 Task: Search one way flight ticket for 3 adults in first from Toledo: Eugene F. Kranz Toledo Express Airport to Rock Springs: Southwest Wyoming Regional Airport (rock Springs Sweetwater County Airport) on 8-5-2023. Choice of flights is Royal air maroc. Number of bags: 11 checked bags. Price is upto 72000. Outbound departure time preference is 23:00.
Action: Mouse moved to (326, 278)
Screenshot: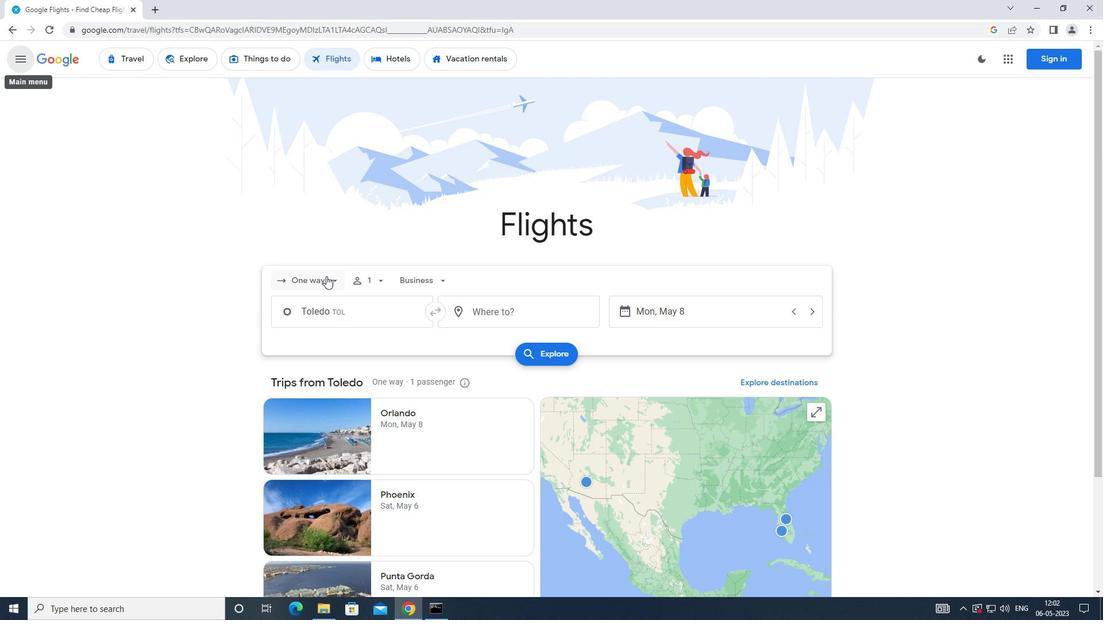 
Action: Mouse pressed left at (326, 278)
Screenshot: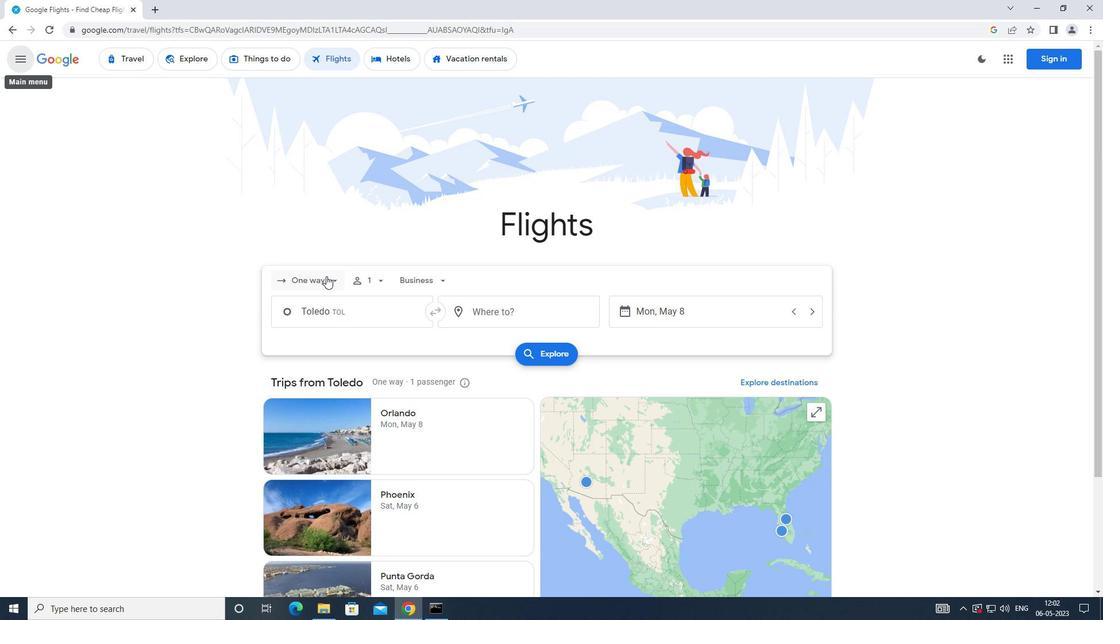 
Action: Mouse moved to (339, 335)
Screenshot: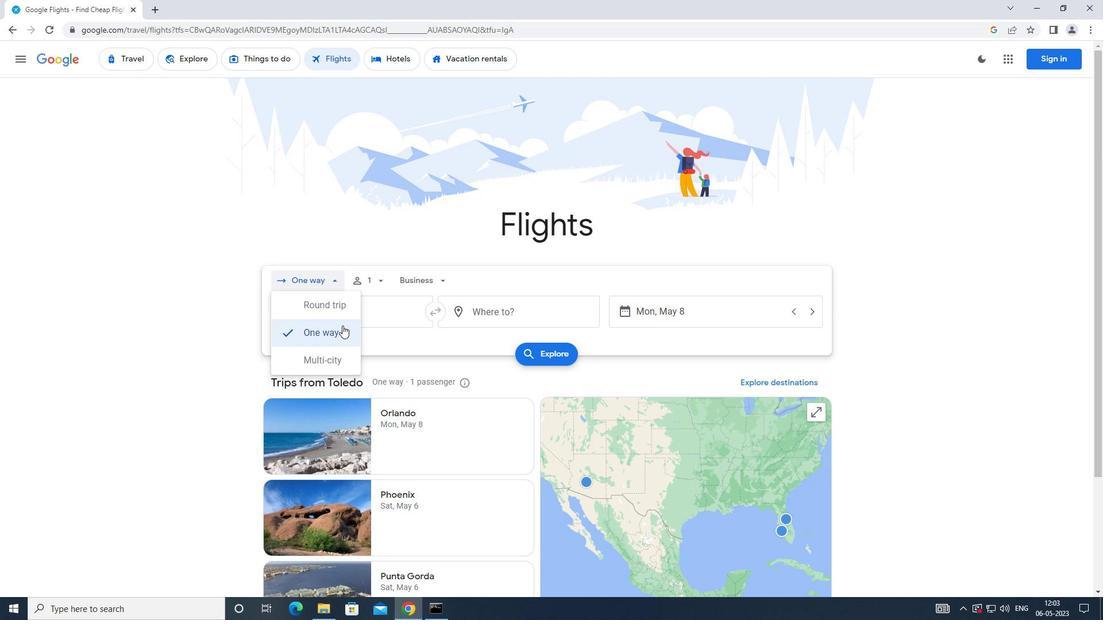 
Action: Mouse pressed left at (339, 335)
Screenshot: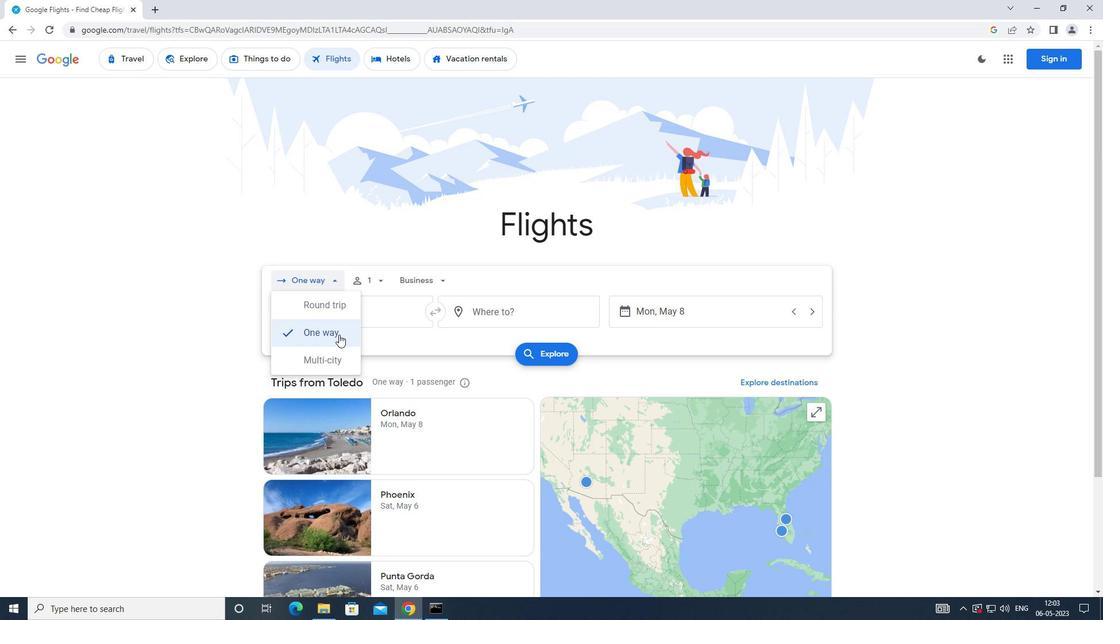 
Action: Mouse moved to (382, 279)
Screenshot: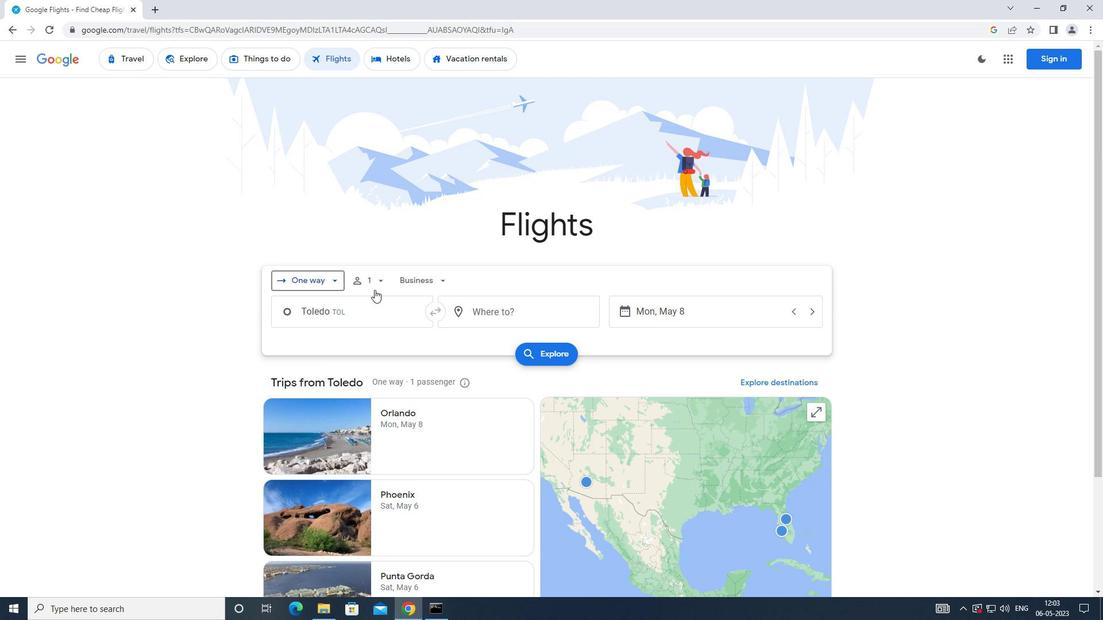 
Action: Mouse pressed left at (382, 279)
Screenshot: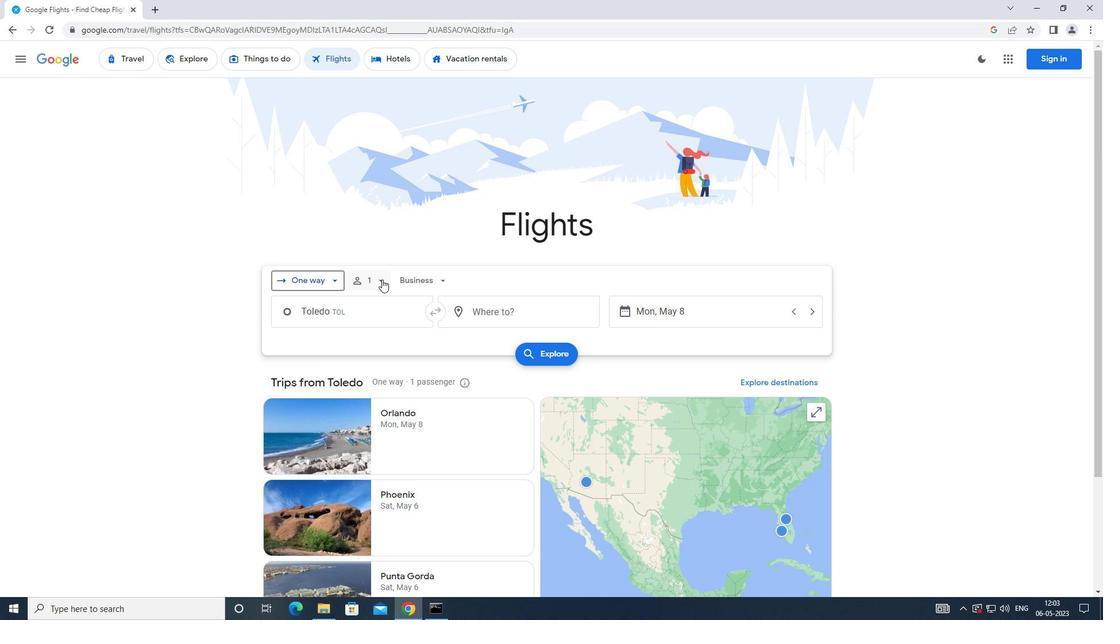
Action: Mouse moved to (462, 311)
Screenshot: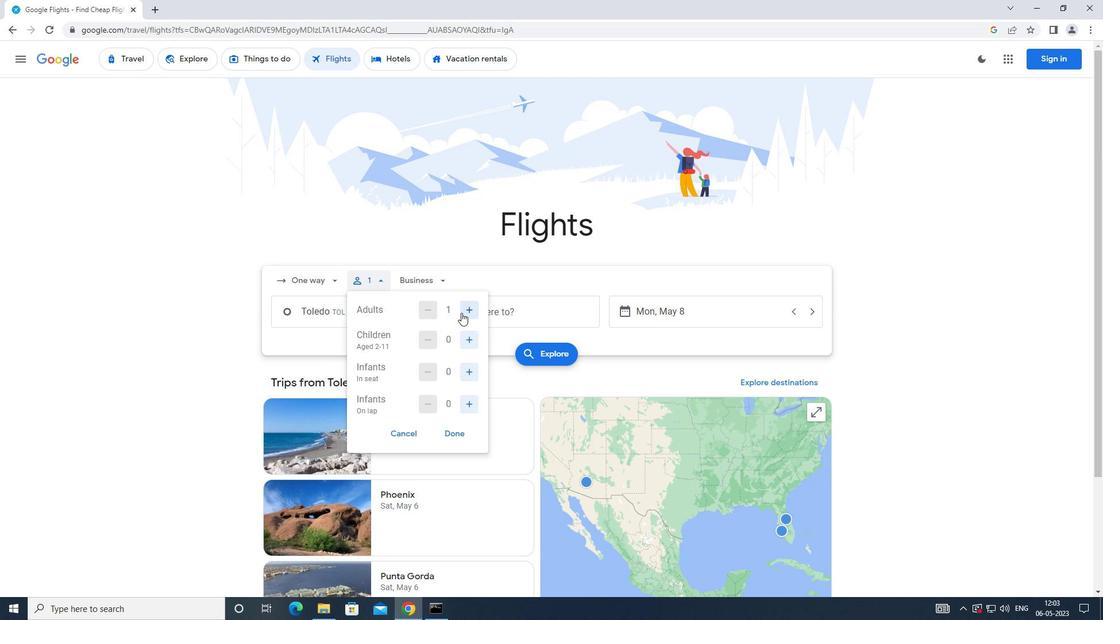 
Action: Mouse pressed left at (462, 311)
Screenshot: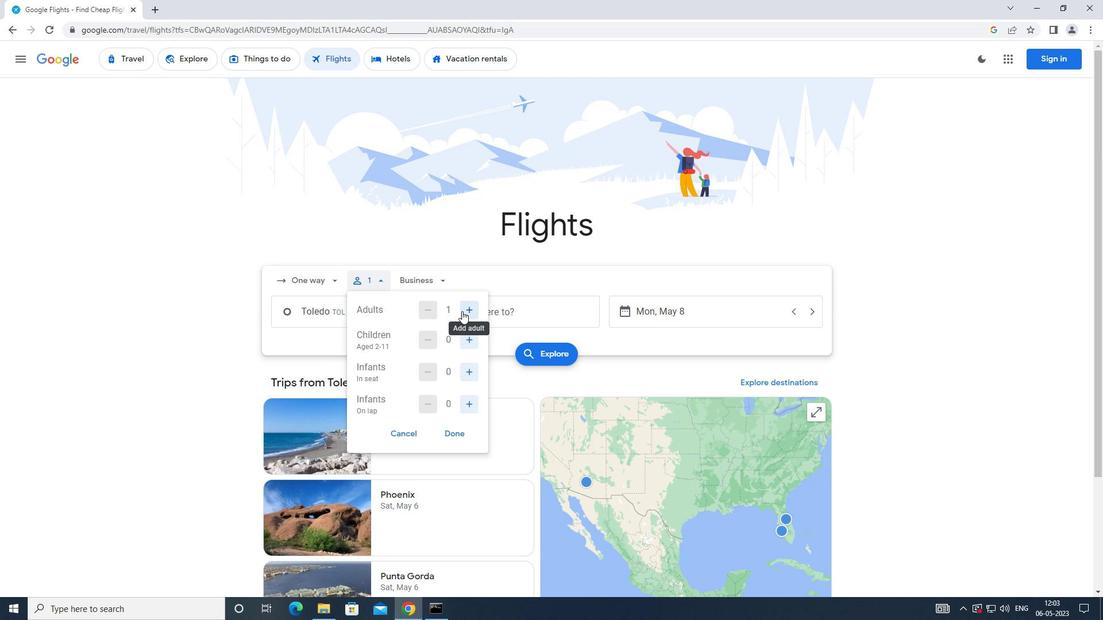 
Action: Mouse moved to (462, 311)
Screenshot: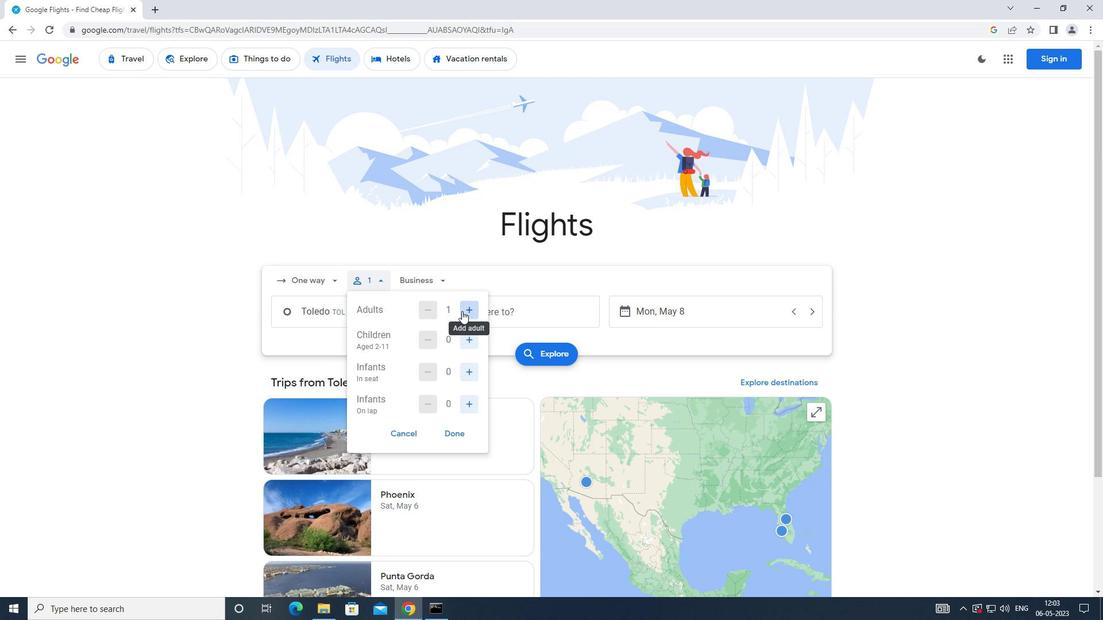 
Action: Mouse pressed left at (462, 311)
Screenshot: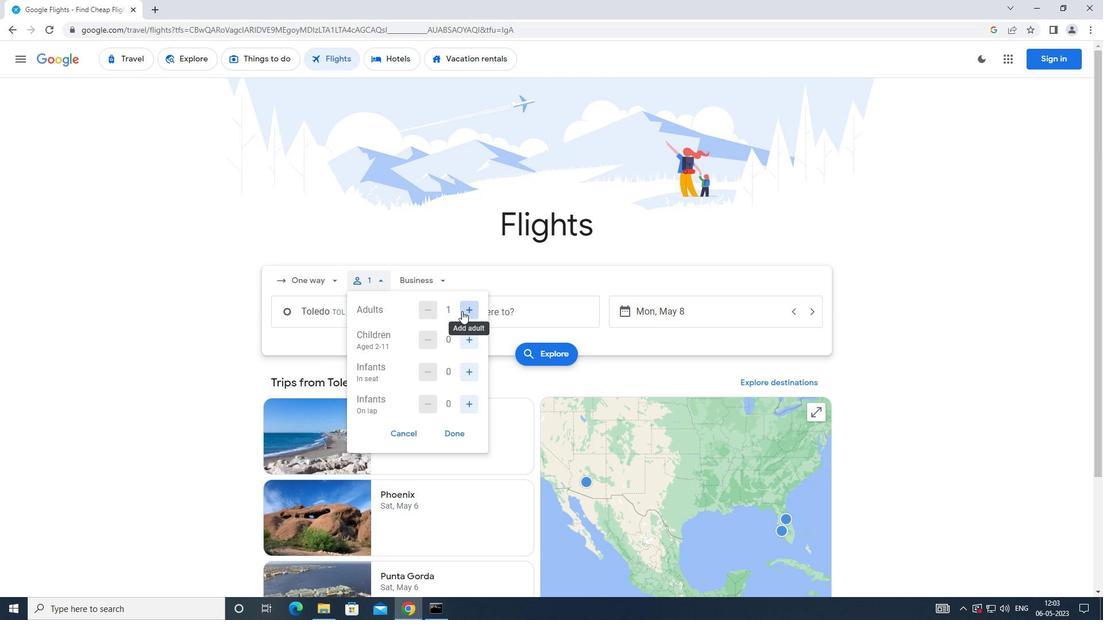 
Action: Mouse moved to (444, 432)
Screenshot: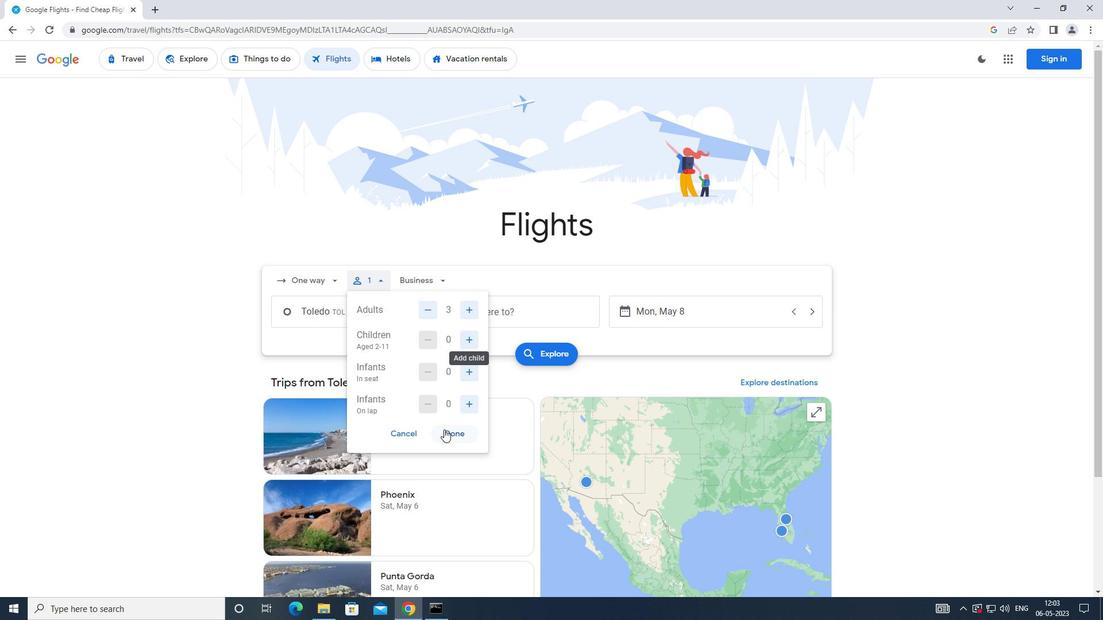 
Action: Mouse pressed left at (444, 432)
Screenshot: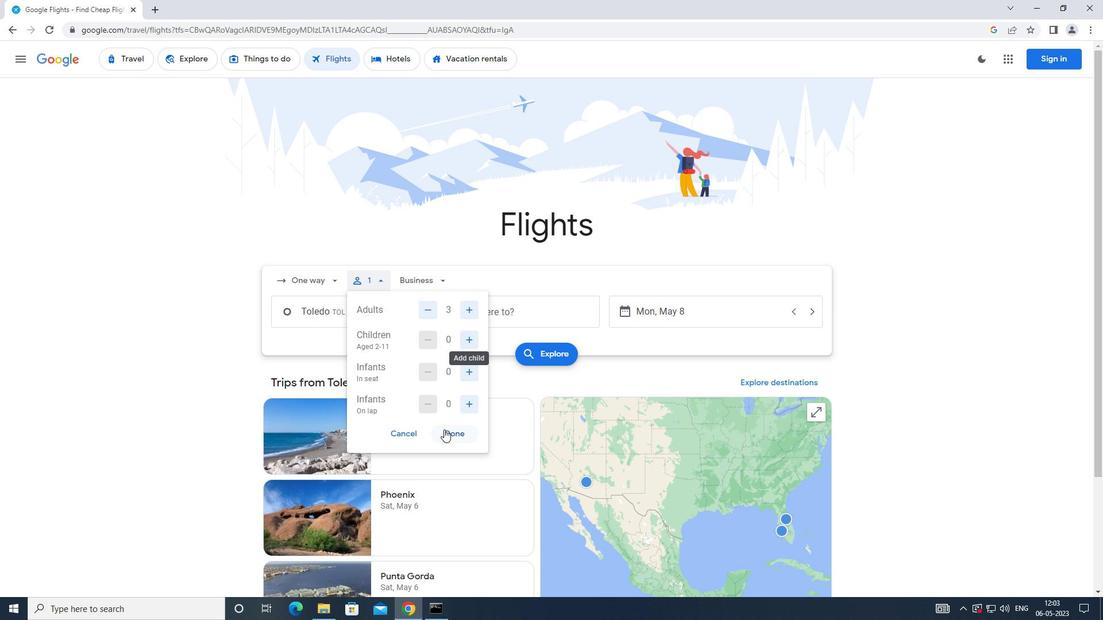 
Action: Mouse moved to (415, 279)
Screenshot: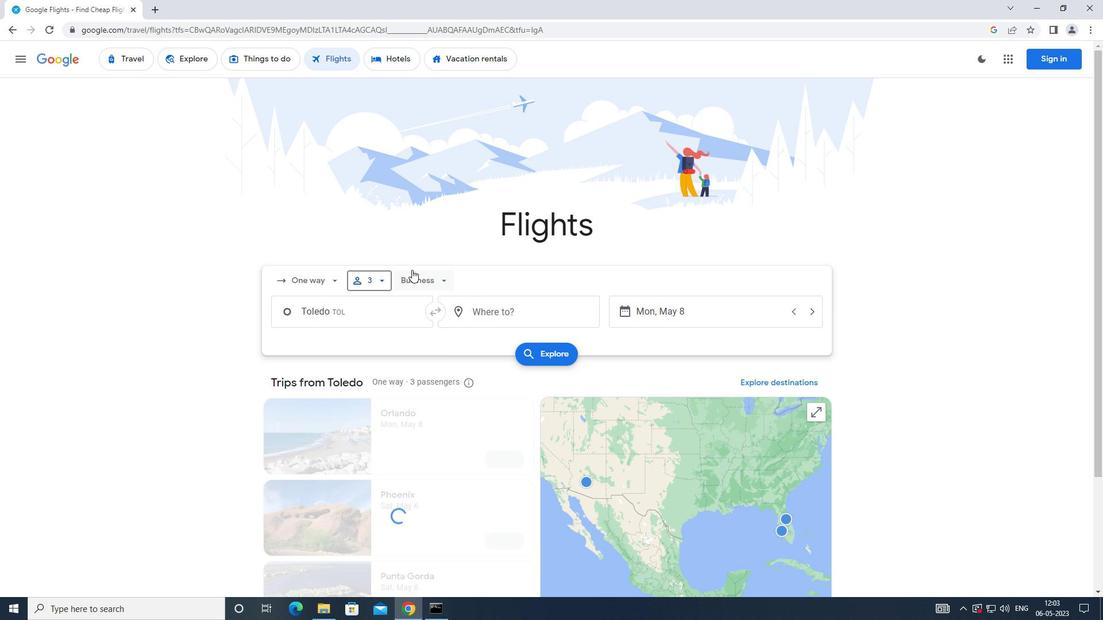 
Action: Mouse pressed left at (415, 279)
Screenshot: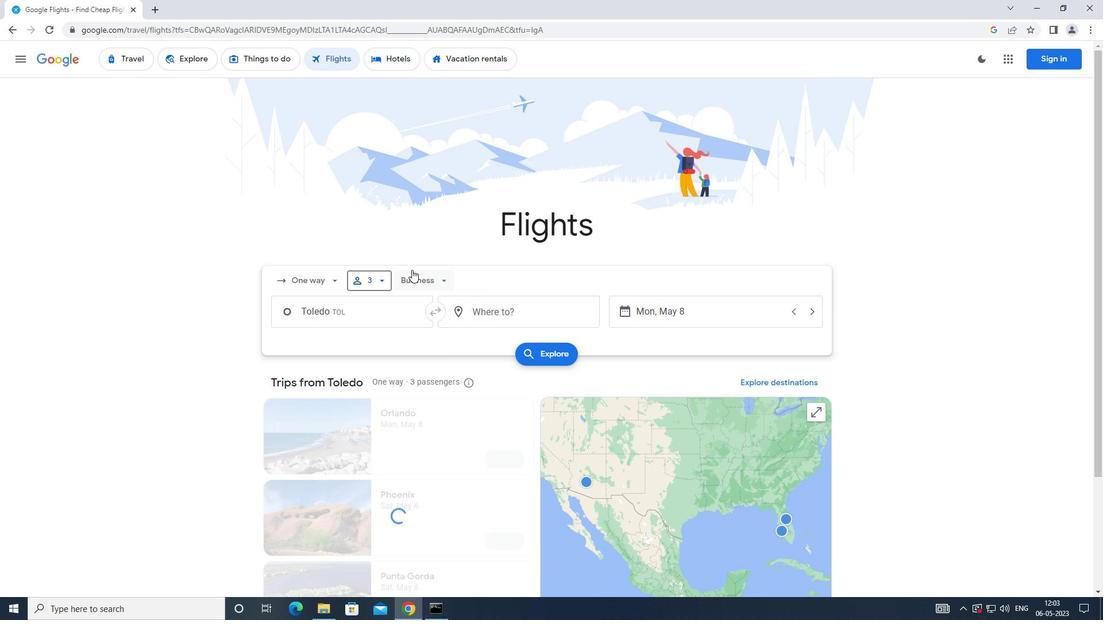 
Action: Mouse moved to (432, 385)
Screenshot: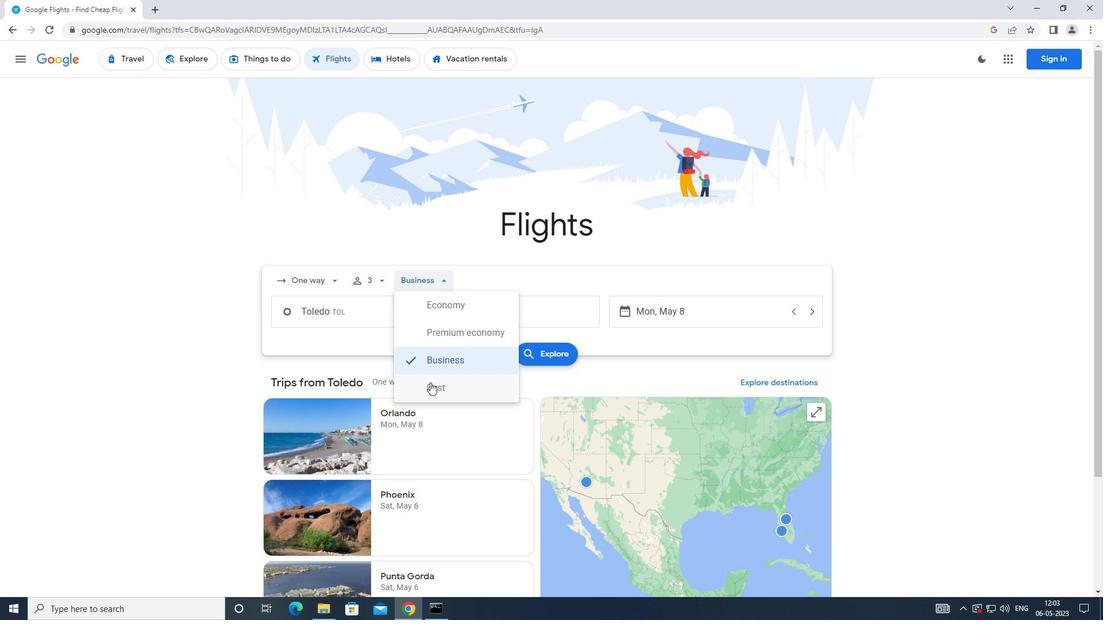 
Action: Mouse pressed left at (432, 385)
Screenshot: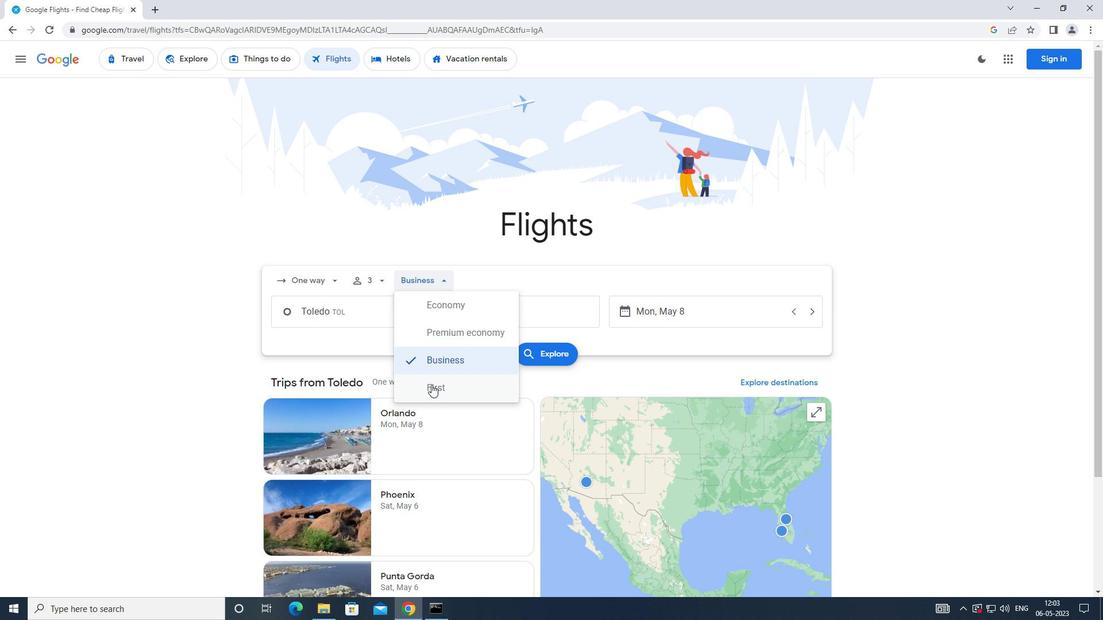
Action: Mouse moved to (367, 306)
Screenshot: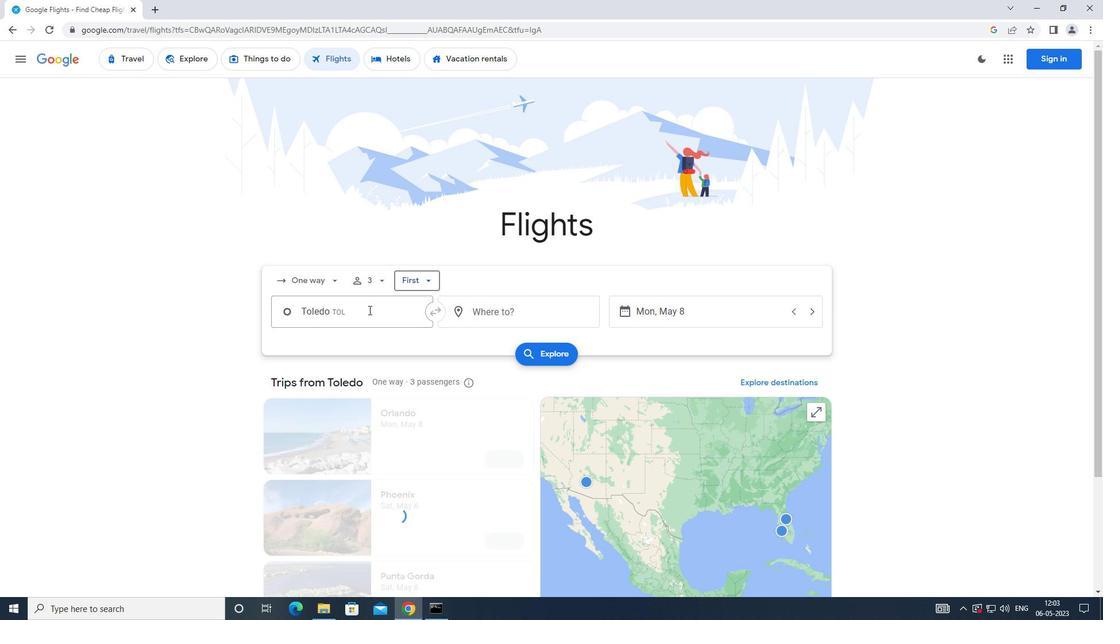 
Action: Mouse pressed left at (367, 306)
Screenshot: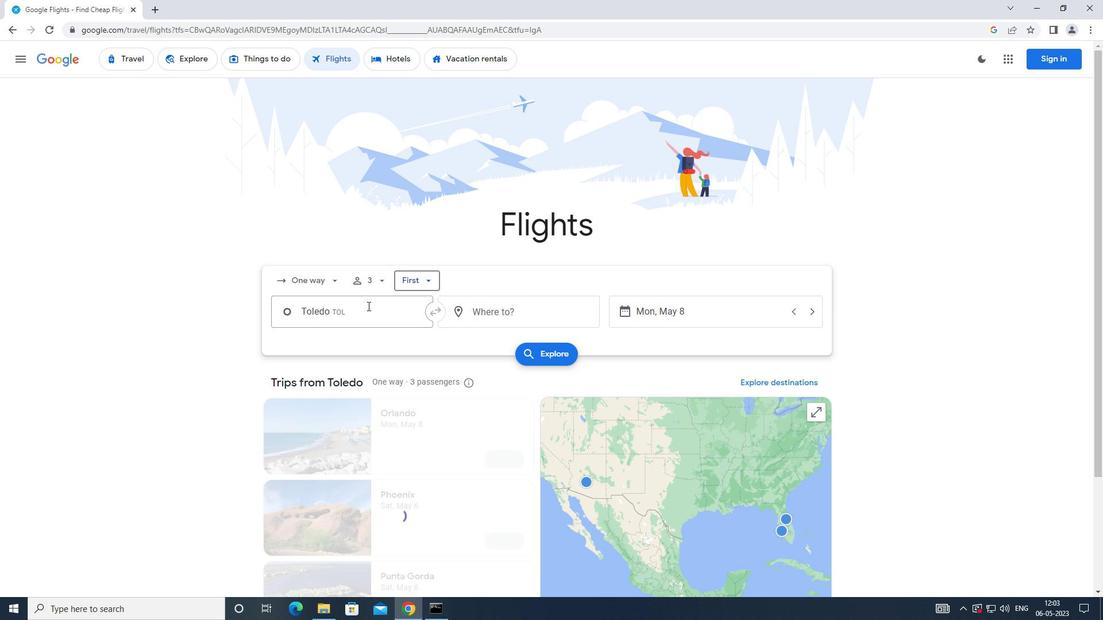 
Action: Mouse moved to (478, 529)
Screenshot: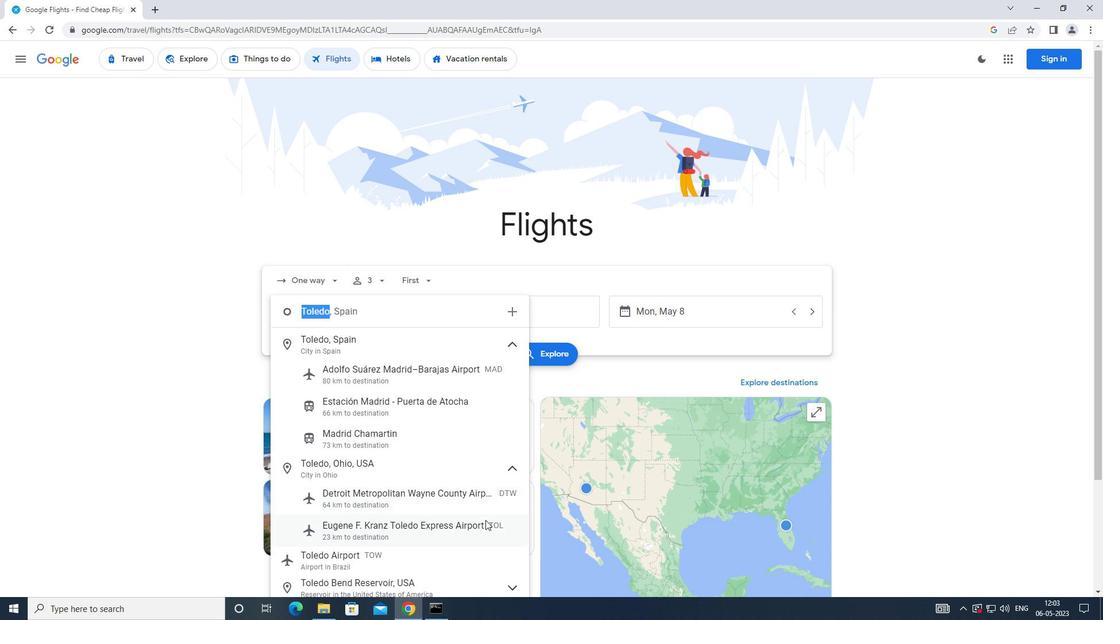 
Action: Mouse pressed left at (478, 529)
Screenshot: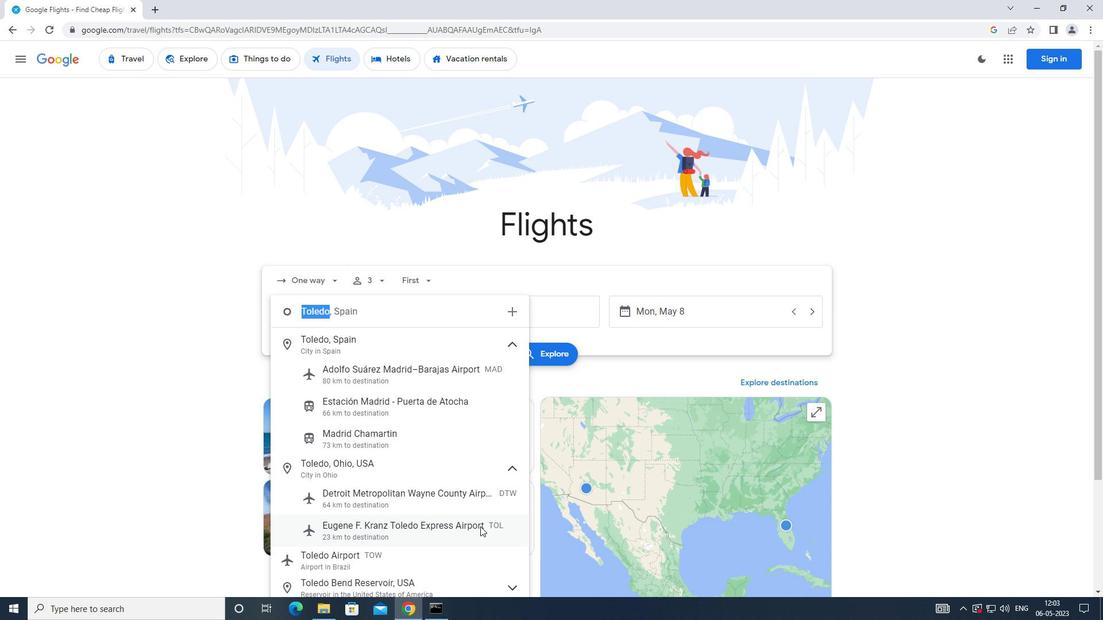 
Action: Mouse moved to (556, 319)
Screenshot: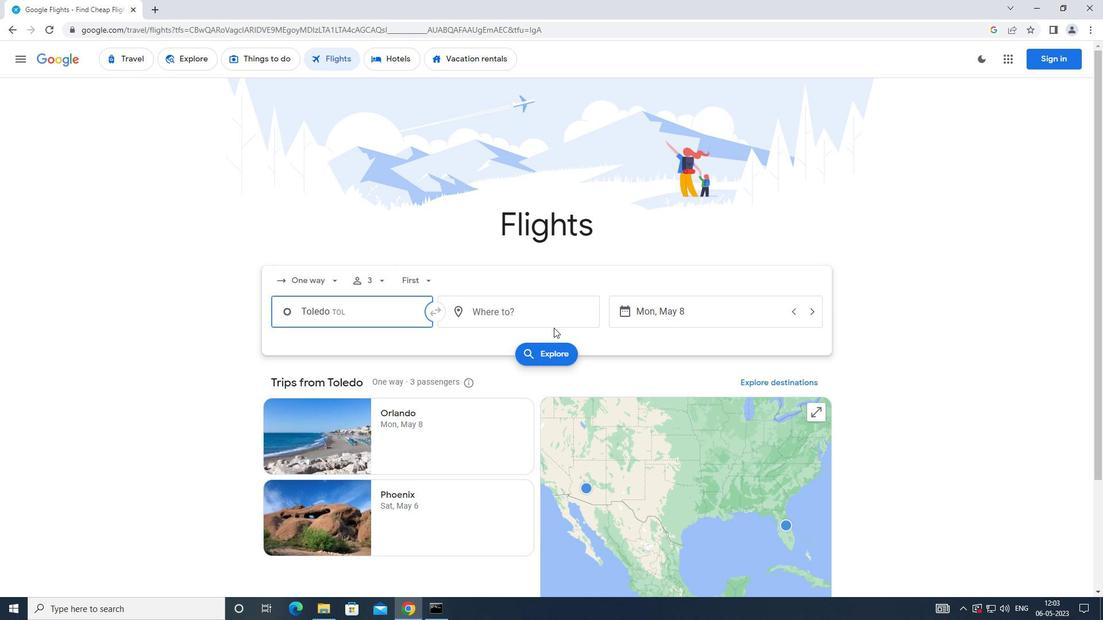 
Action: Mouse pressed left at (556, 319)
Screenshot: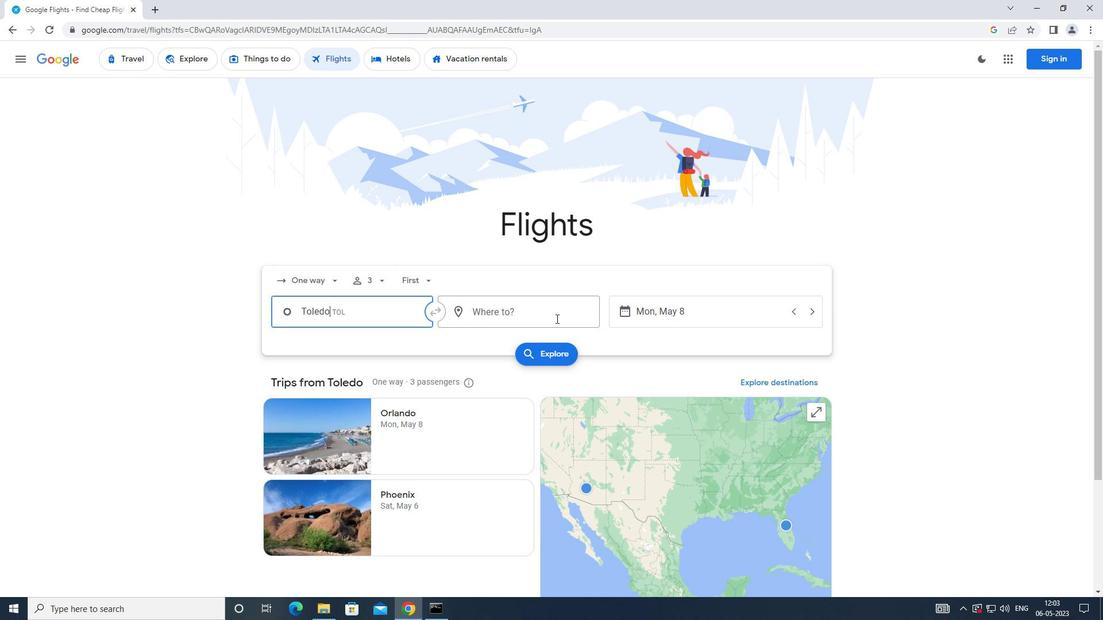 
Action: Mouse moved to (552, 425)
Screenshot: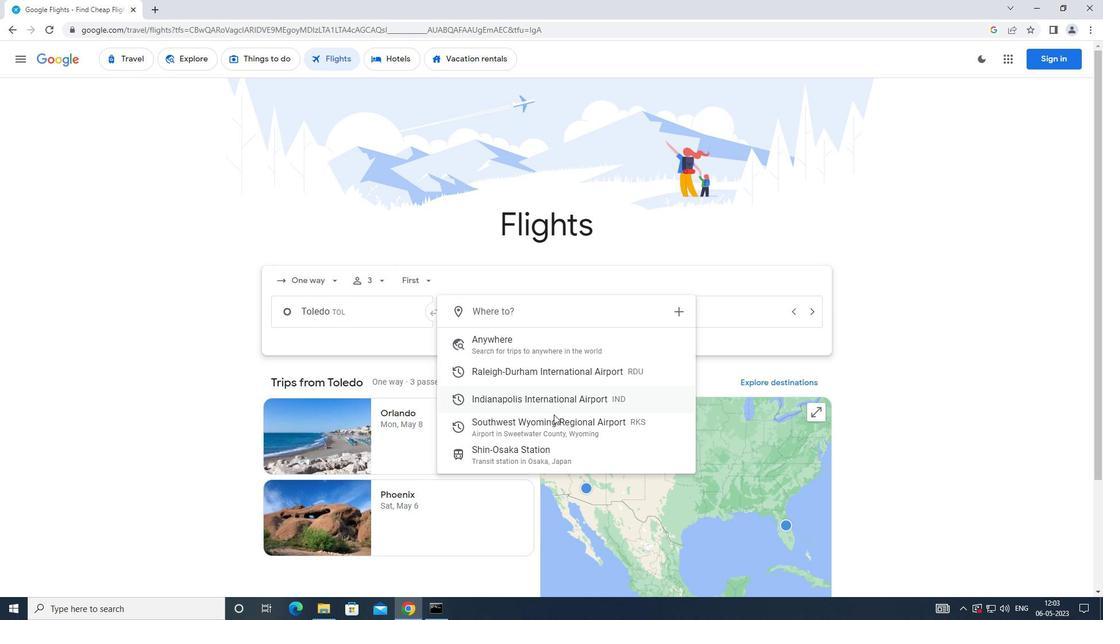 
Action: Mouse pressed left at (552, 425)
Screenshot: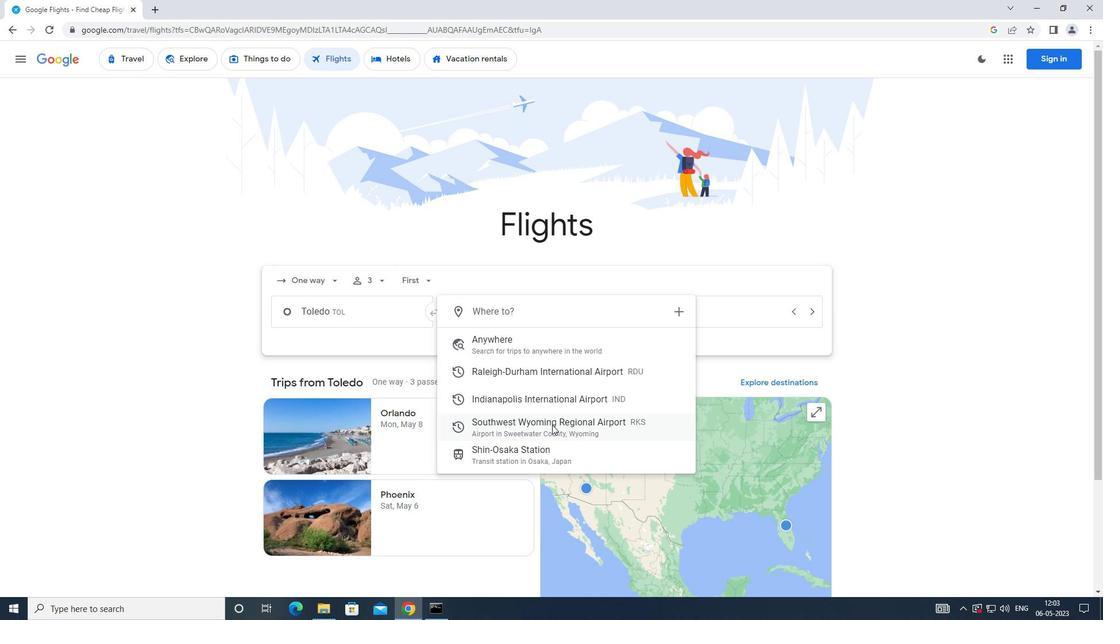 
Action: Mouse moved to (727, 320)
Screenshot: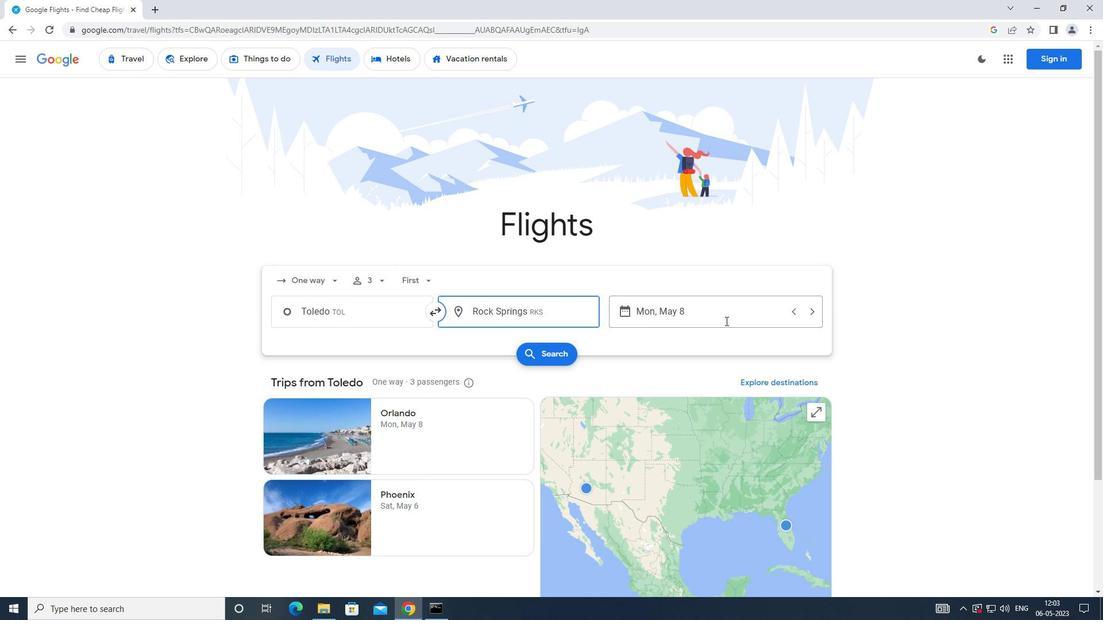 
Action: Mouse pressed left at (727, 320)
Screenshot: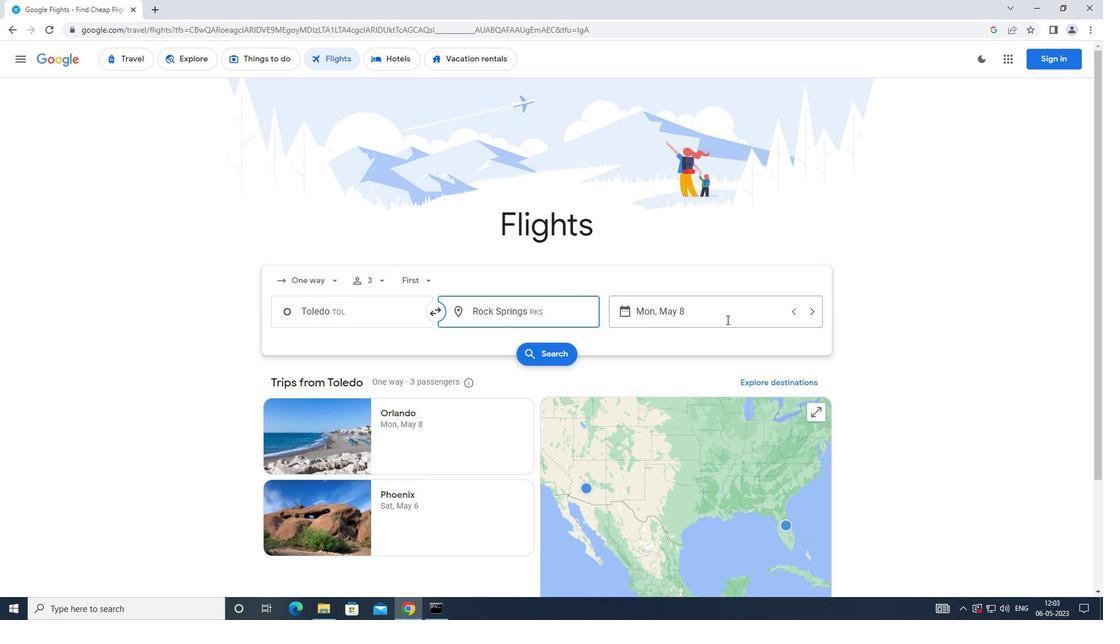 
Action: Mouse moved to (444, 401)
Screenshot: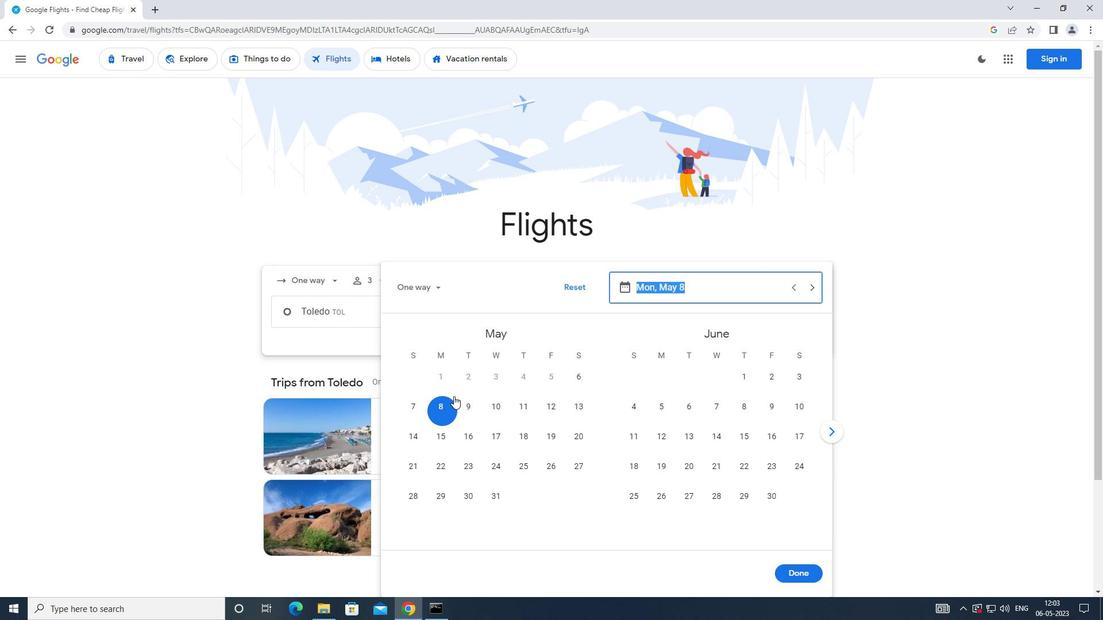 
Action: Mouse pressed left at (444, 401)
Screenshot: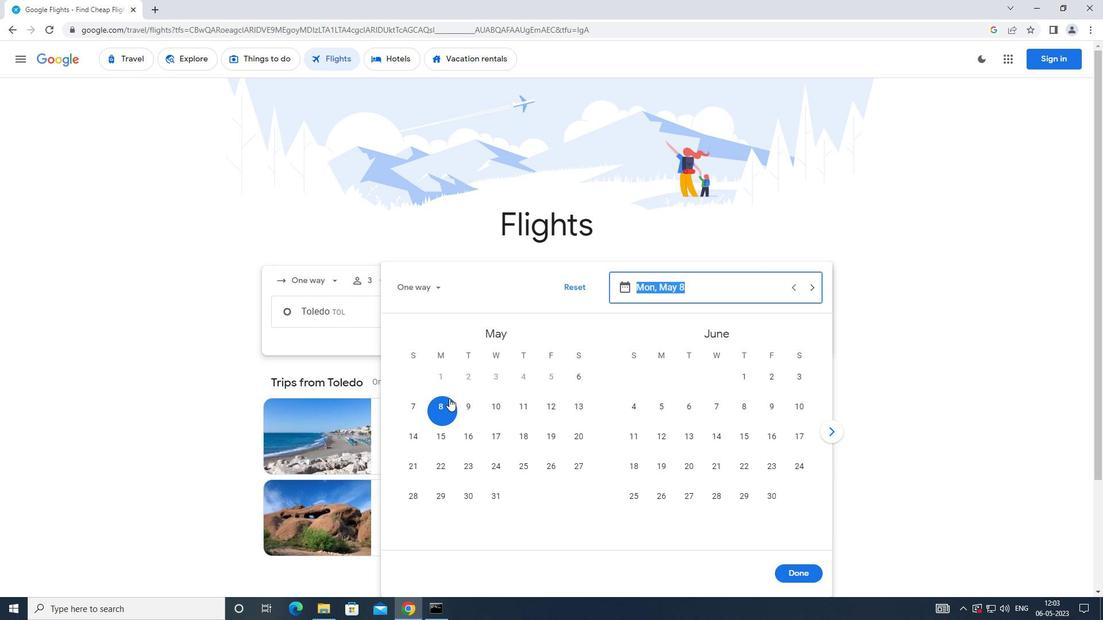 
Action: Mouse moved to (793, 577)
Screenshot: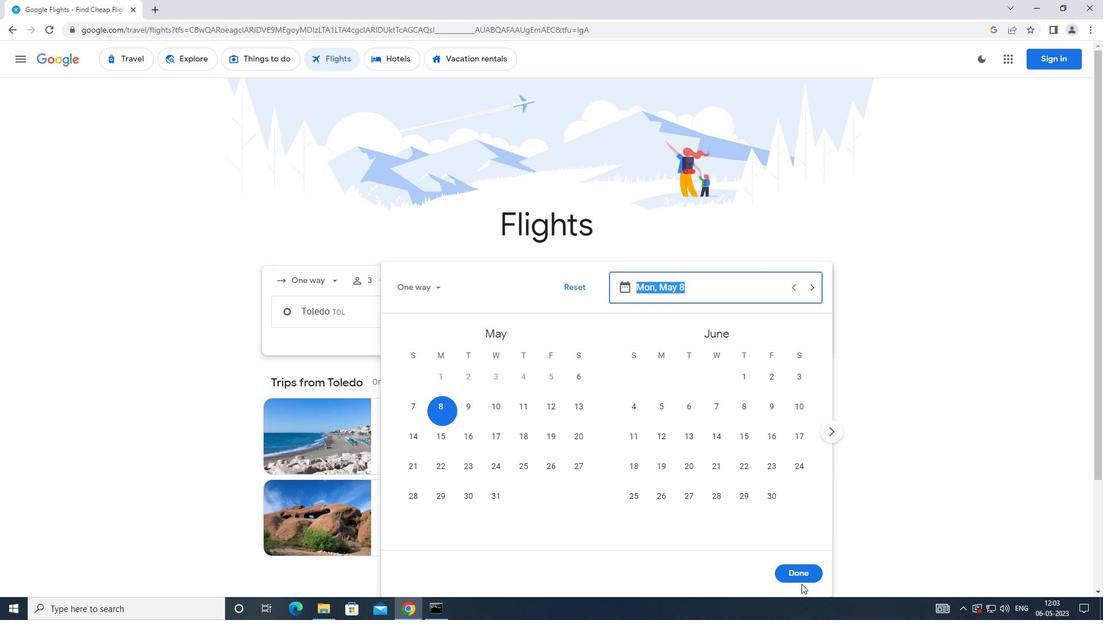 
Action: Mouse pressed left at (793, 577)
Screenshot: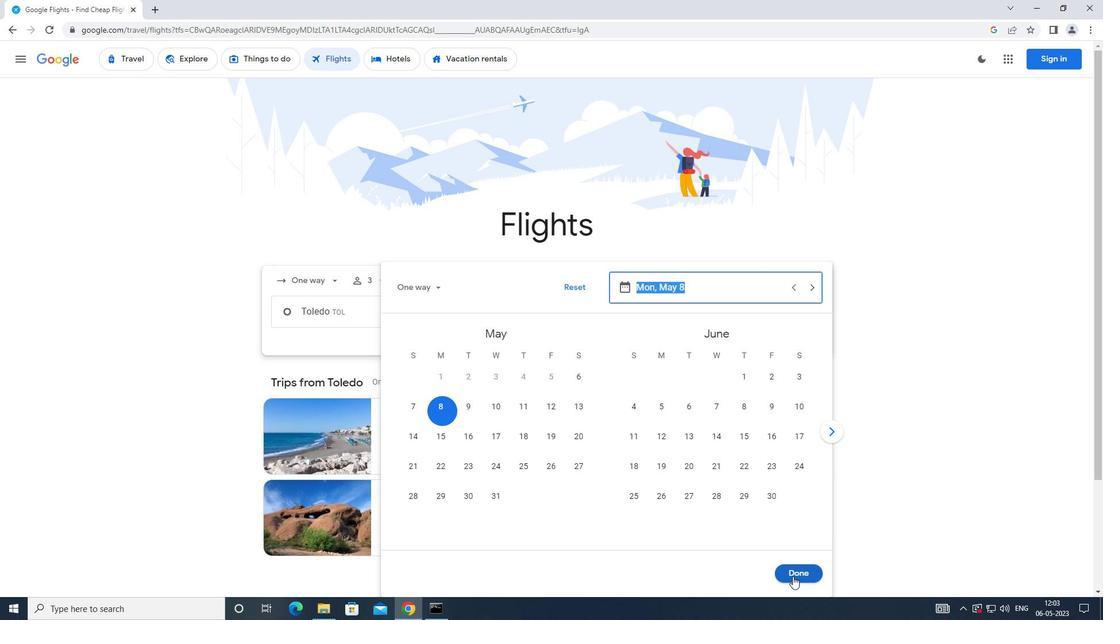 
Action: Mouse moved to (567, 366)
Screenshot: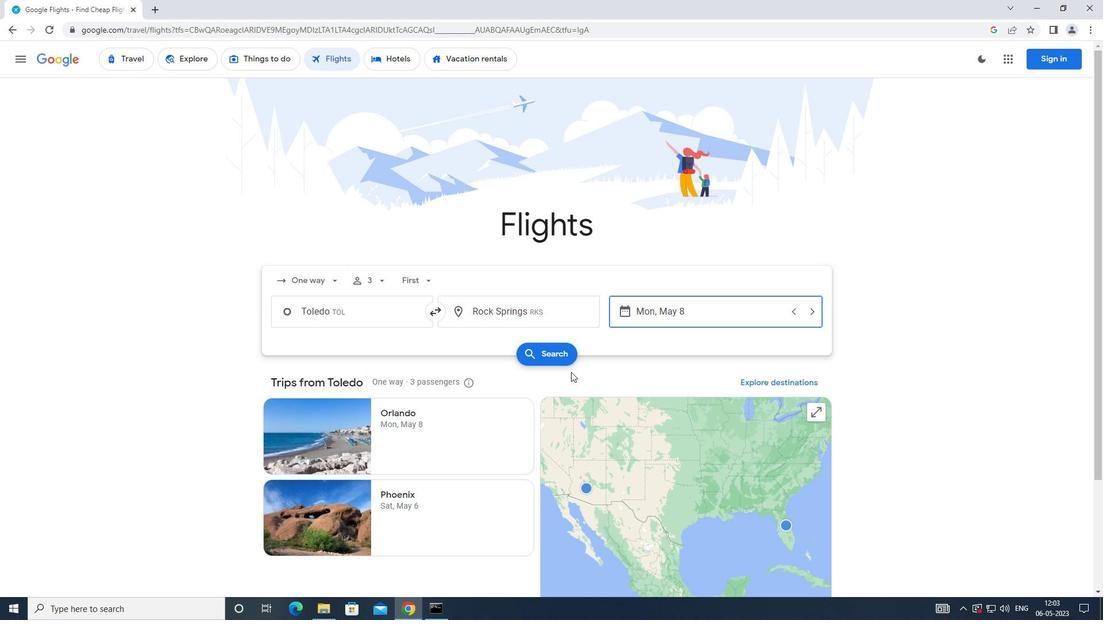 
Action: Mouse pressed left at (567, 366)
Screenshot: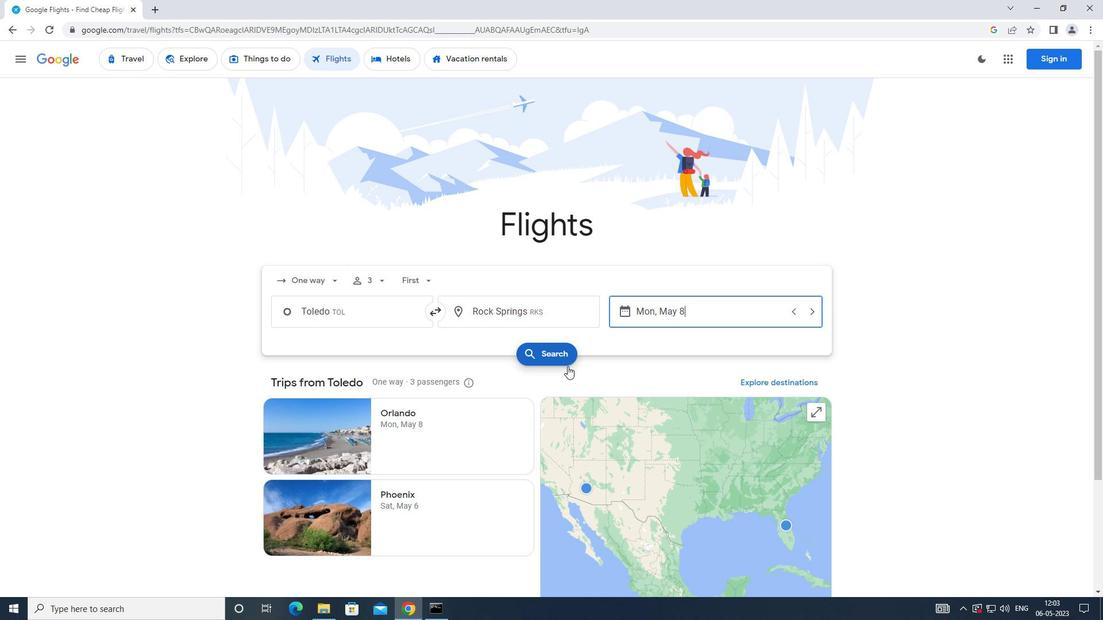 
Action: Mouse moved to (277, 163)
Screenshot: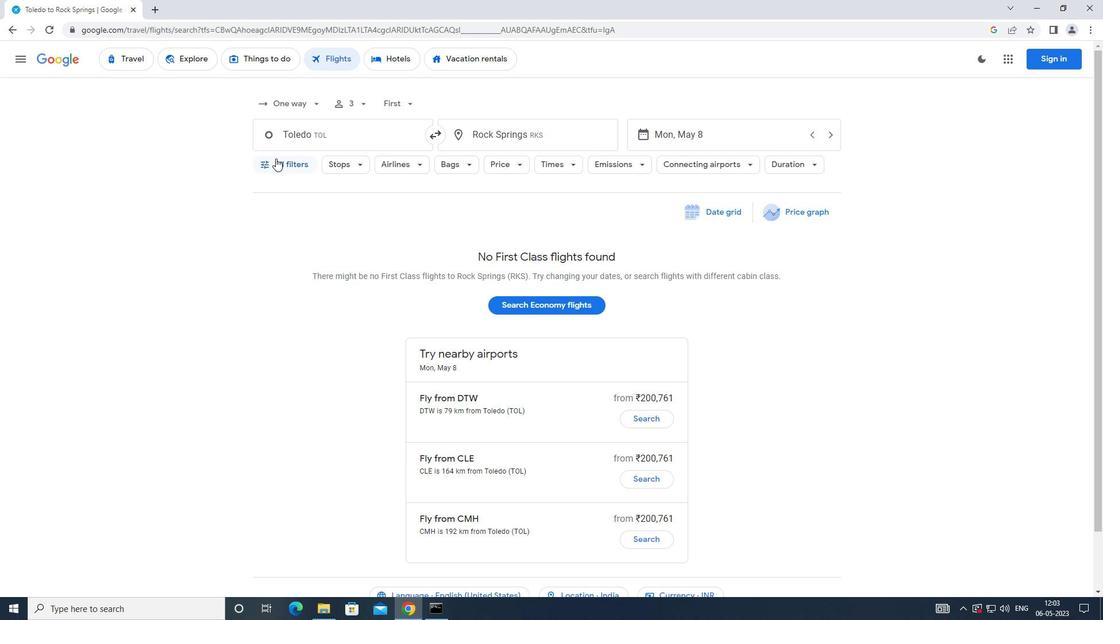 
Action: Mouse pressed left at (277, 163)
Screenshot: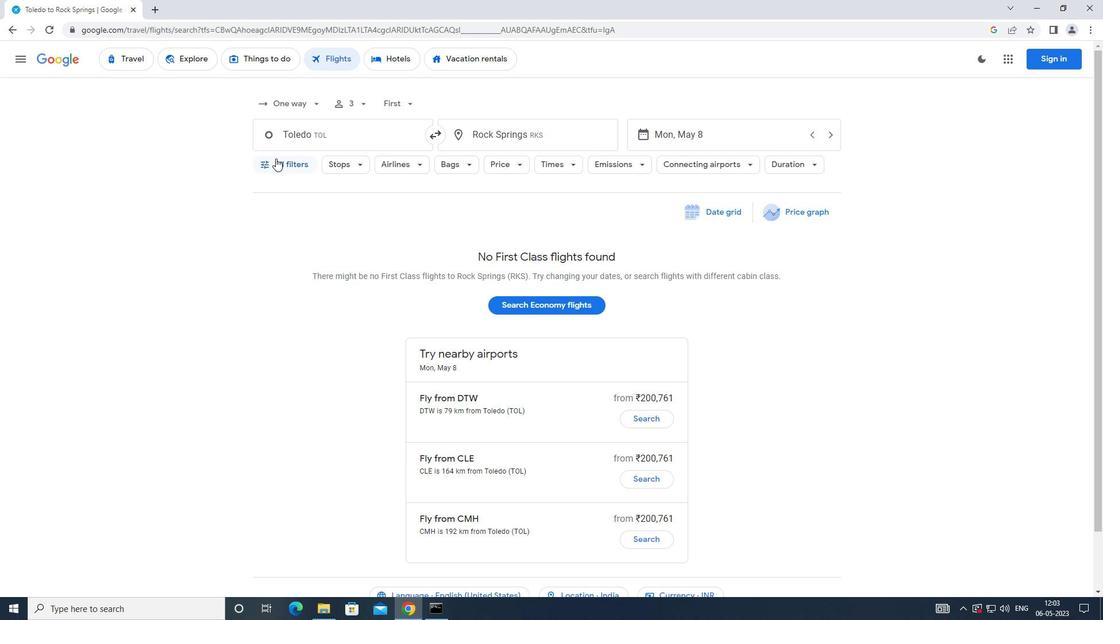 
Action: Mouse moved to (297, 219)
Screenshot: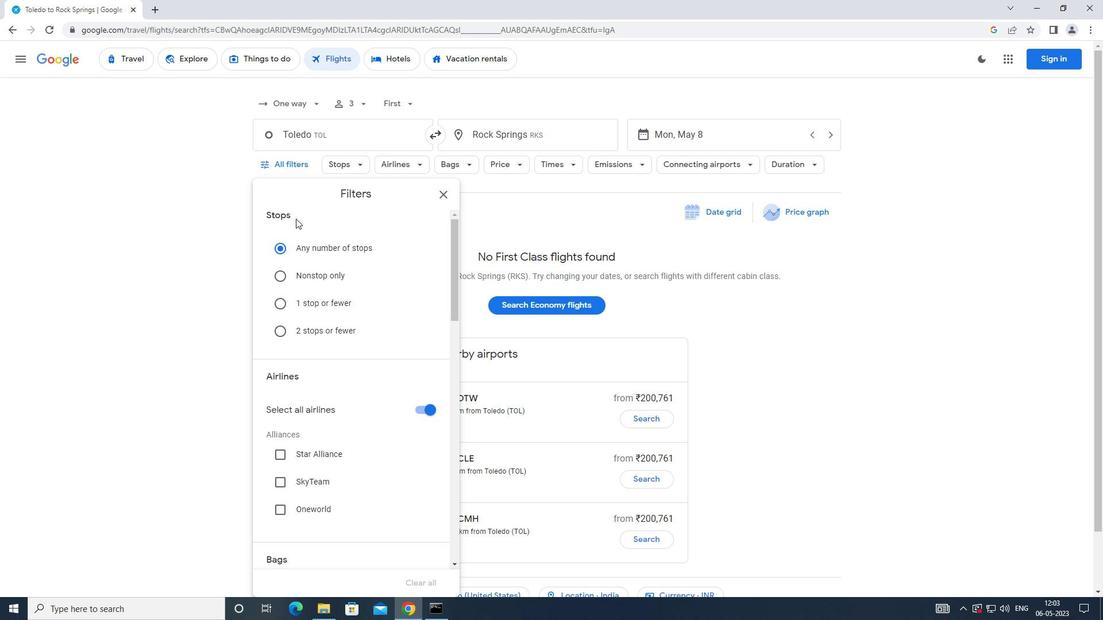 
Action: Mouse scrolled (297, 219) with delta (0, 0)
Screenshot: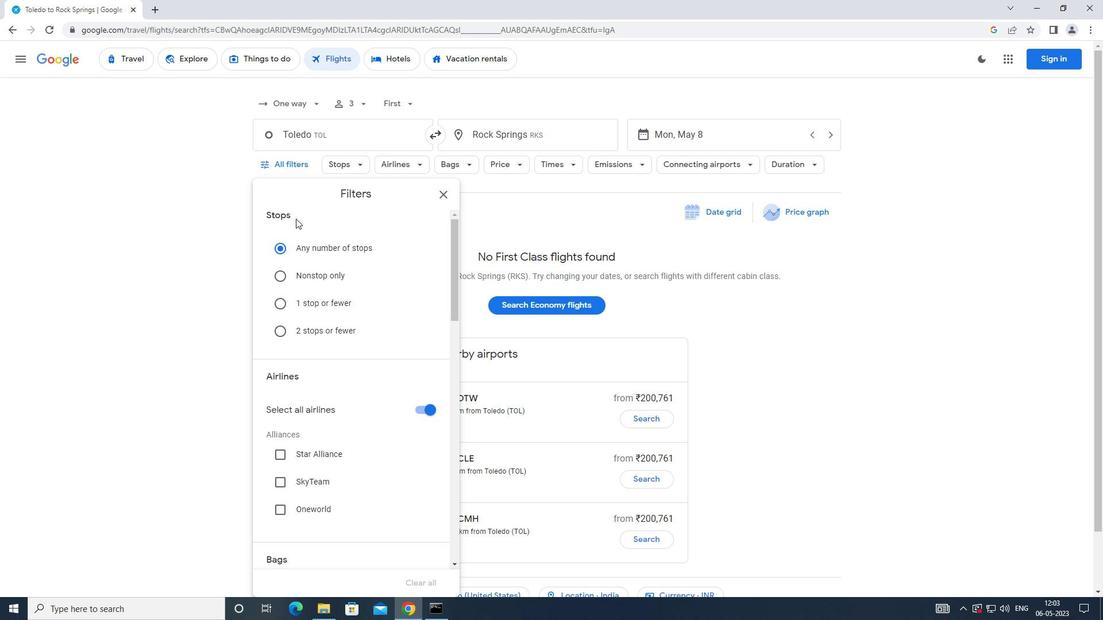 
Action: Mouse moved to (297, 220)
Screenshot: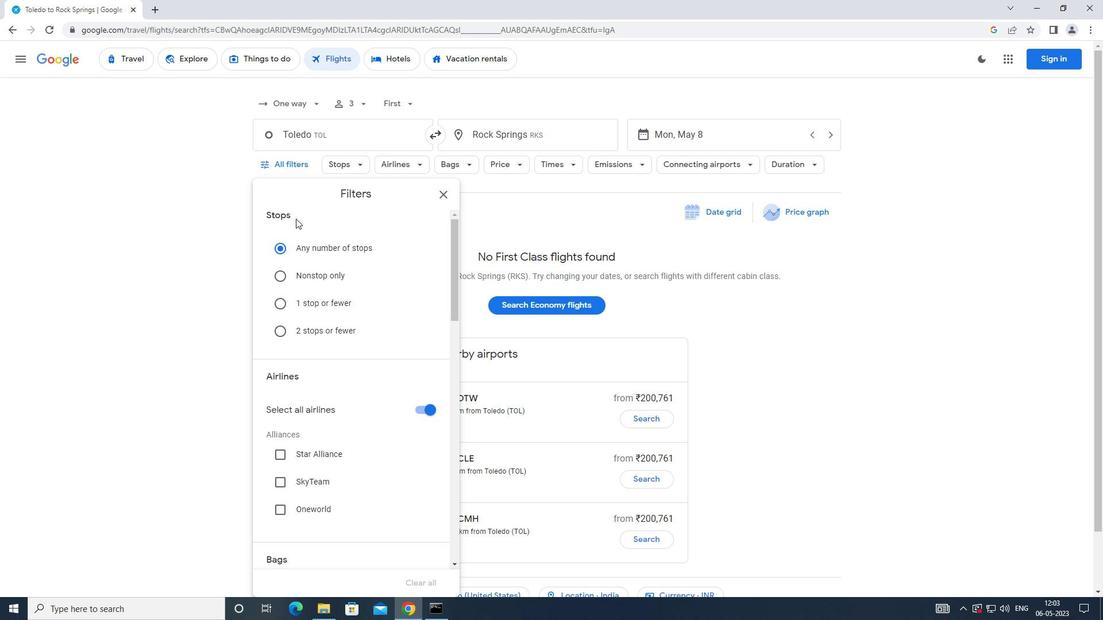 
Action: Mouse scrolled (297, 219) with delta (0, 0)
Screenshot: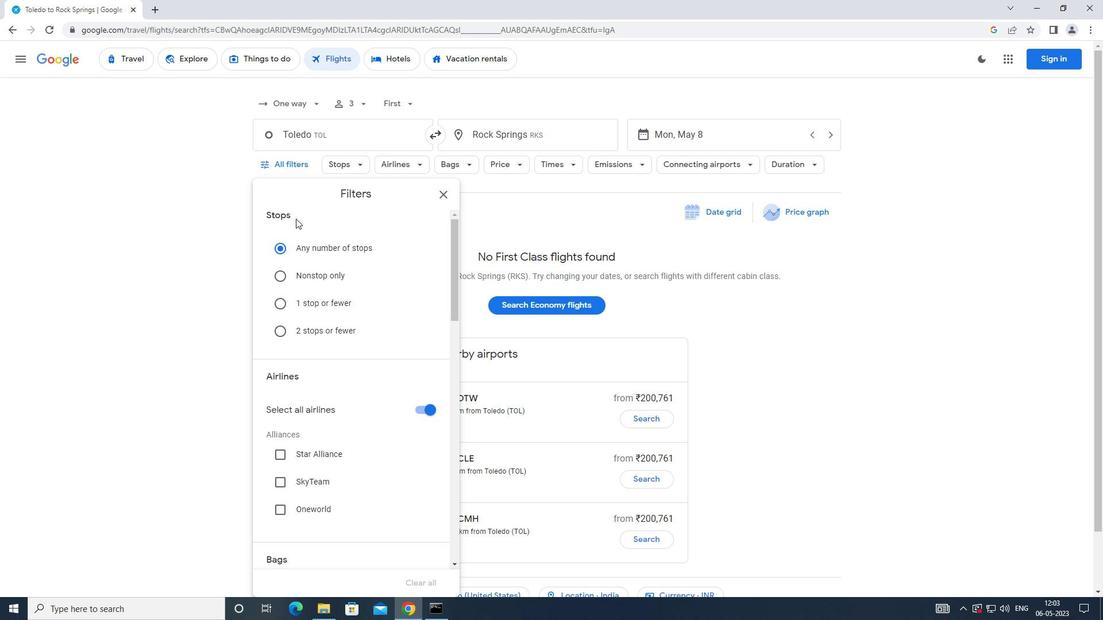 
Action: Mouse moved to (297, 220)
Screenshot: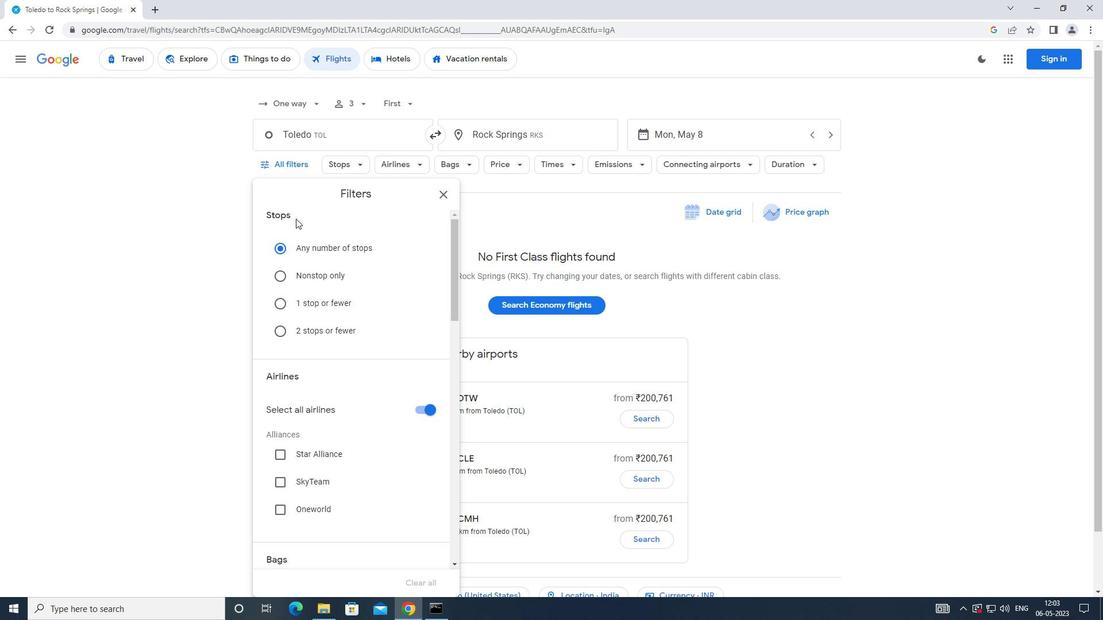 
Action: Mouse scrolled (297, 219) with delta (0, 0)
Screenshot: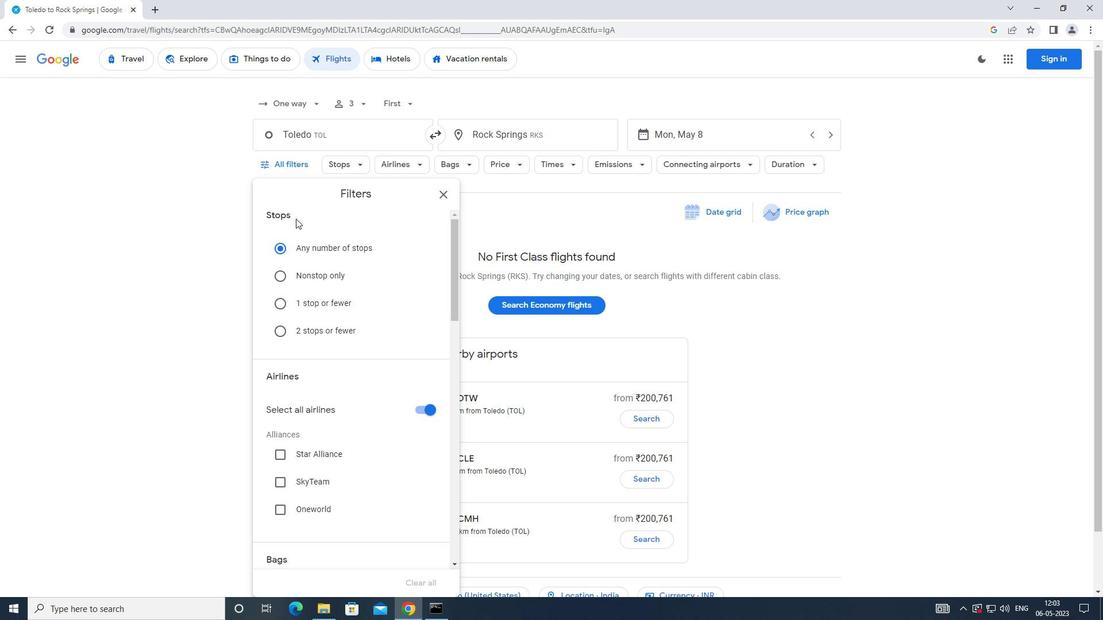 
Action: Mouse scrolled (297, 219) with delta (0, 0)
Screenshot: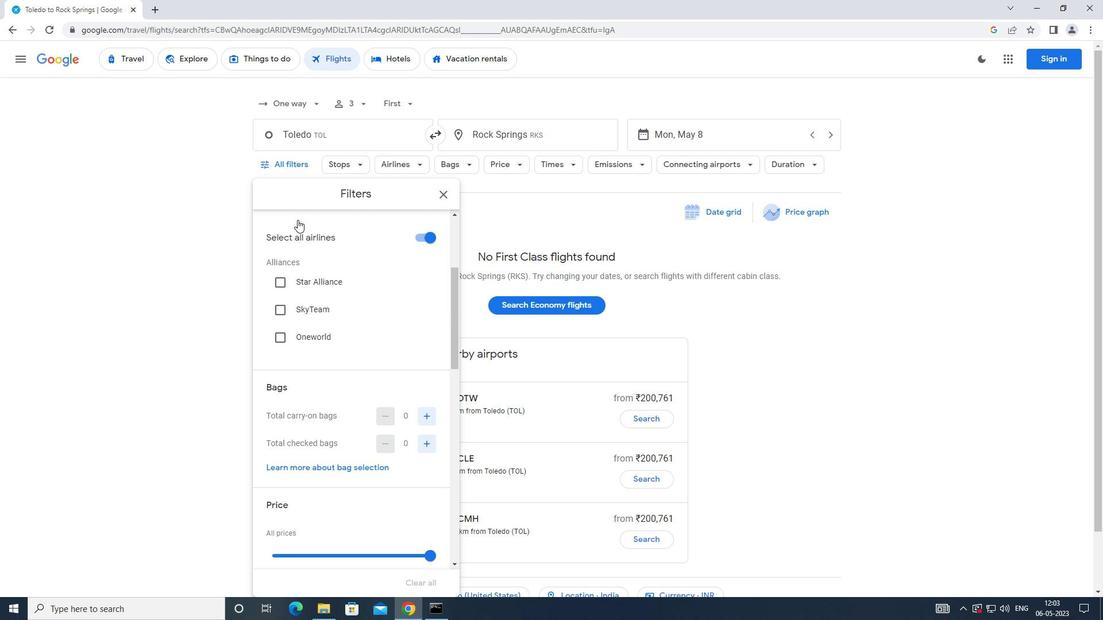 
Action: Mouse scrolled (297, 219) with delta (0, 0)
Screenshot: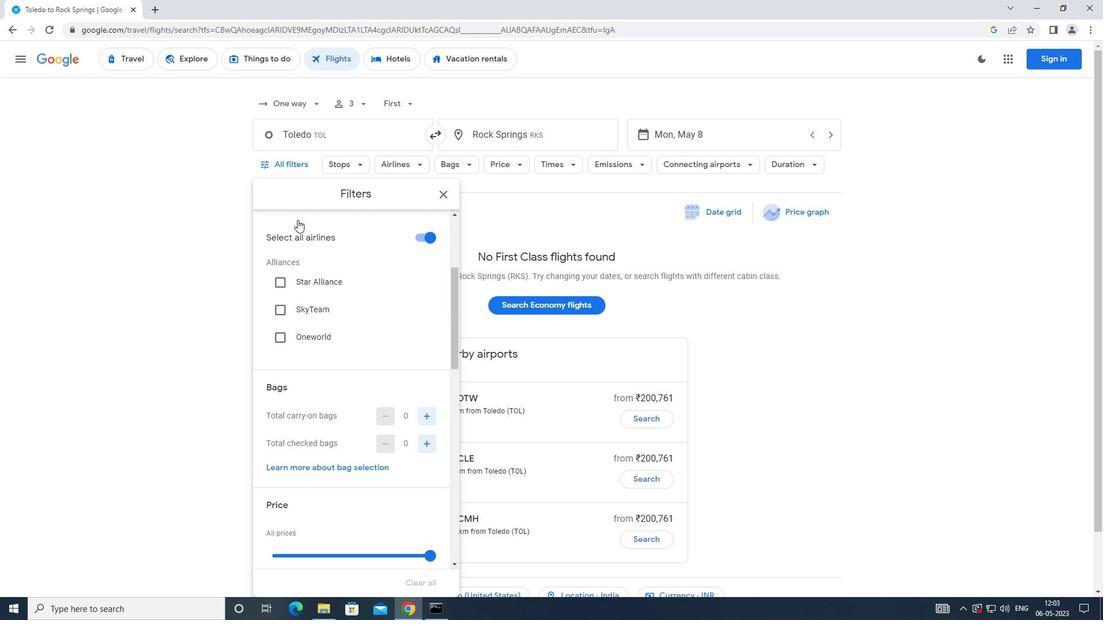 
Action: Mouse scrolled (297, 219) with delta (0, 0)
Screenshot: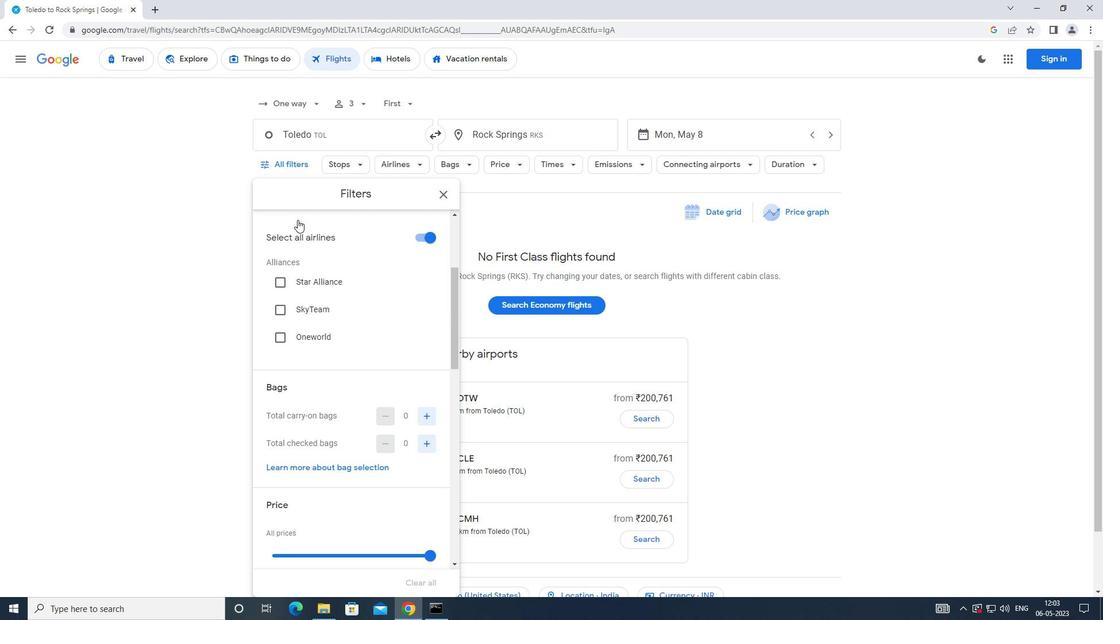 
Action: Mouse moved to (420, 274)
Screenshot: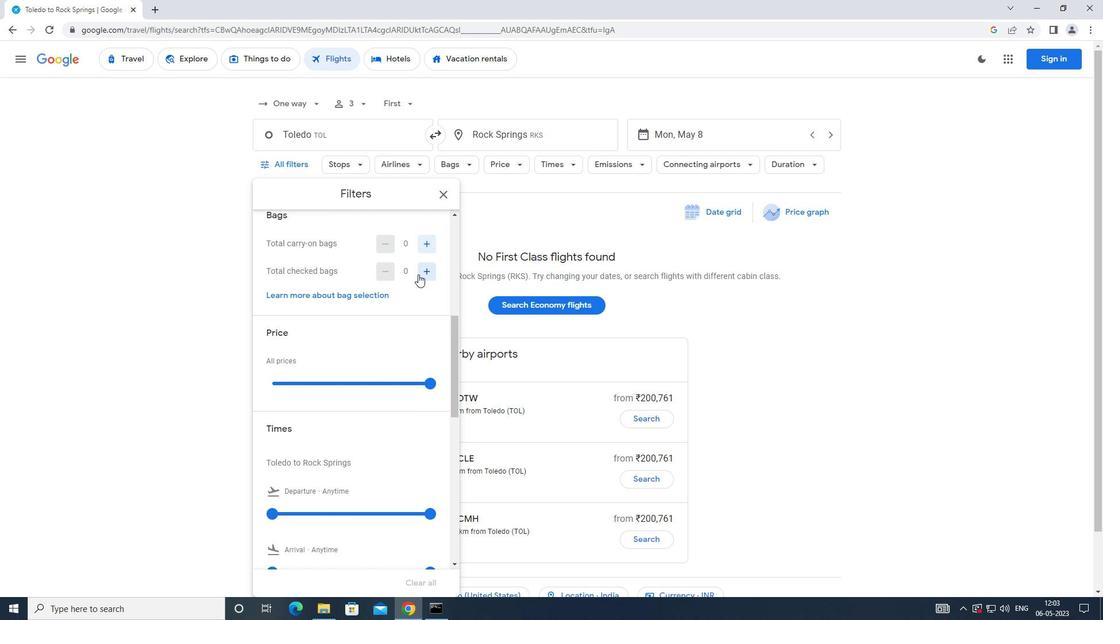 
Action: Mouse pressed left at (420, 274)
Screenshot: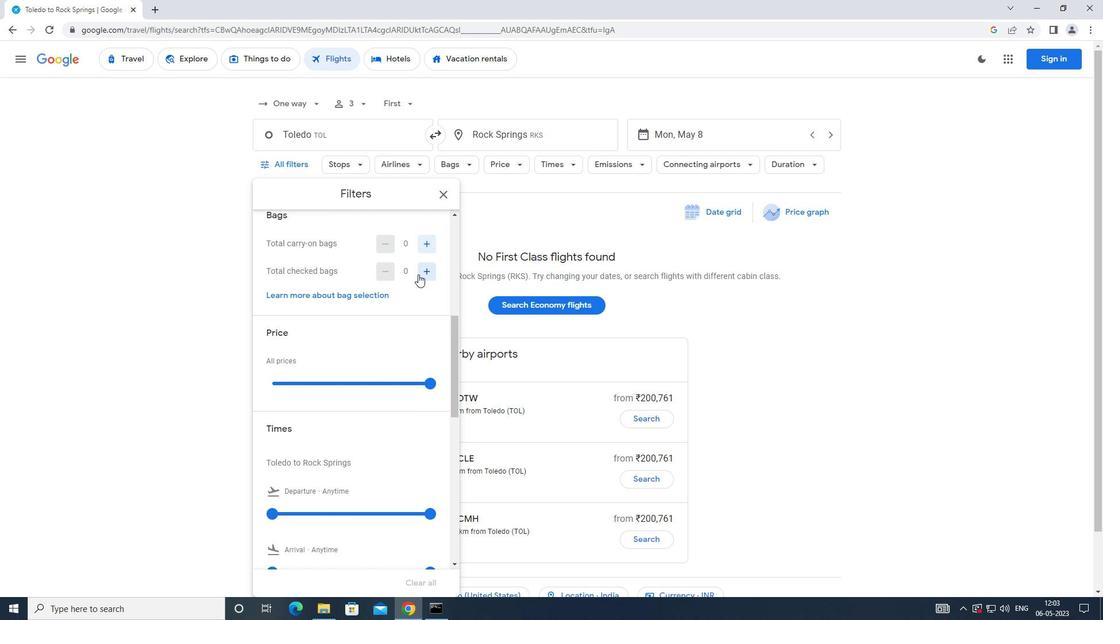 
Action: Mouse moved to (420, 274)
Screenshot: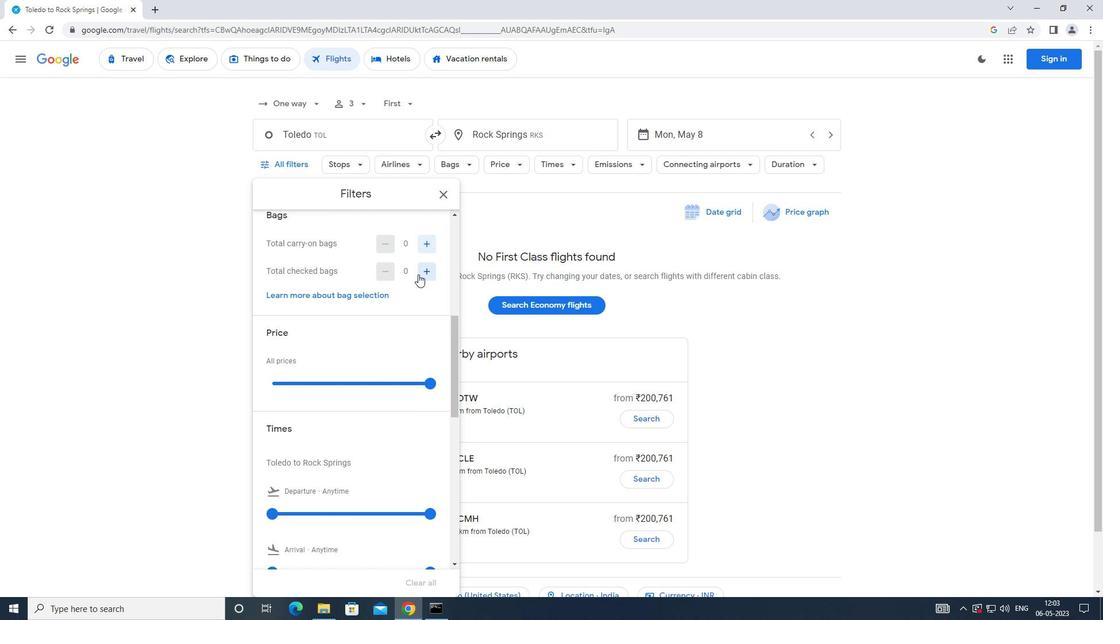 
Action: Mouse pressed left at (420, 274)
Screenshot: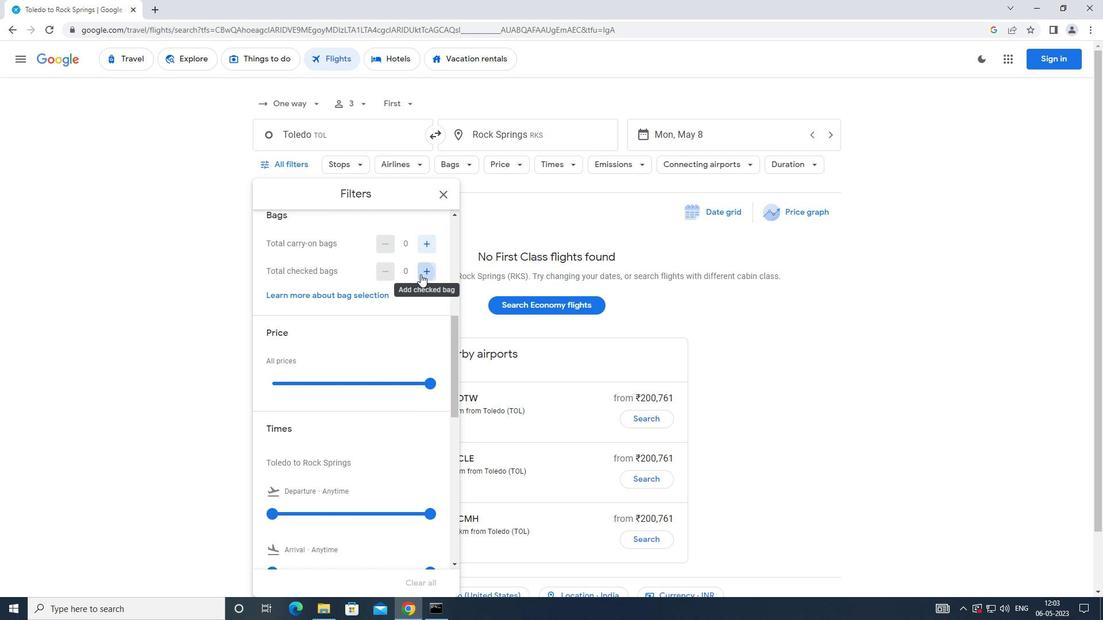 
Action: Mouse pressed left at (420, 274)
Screenshot: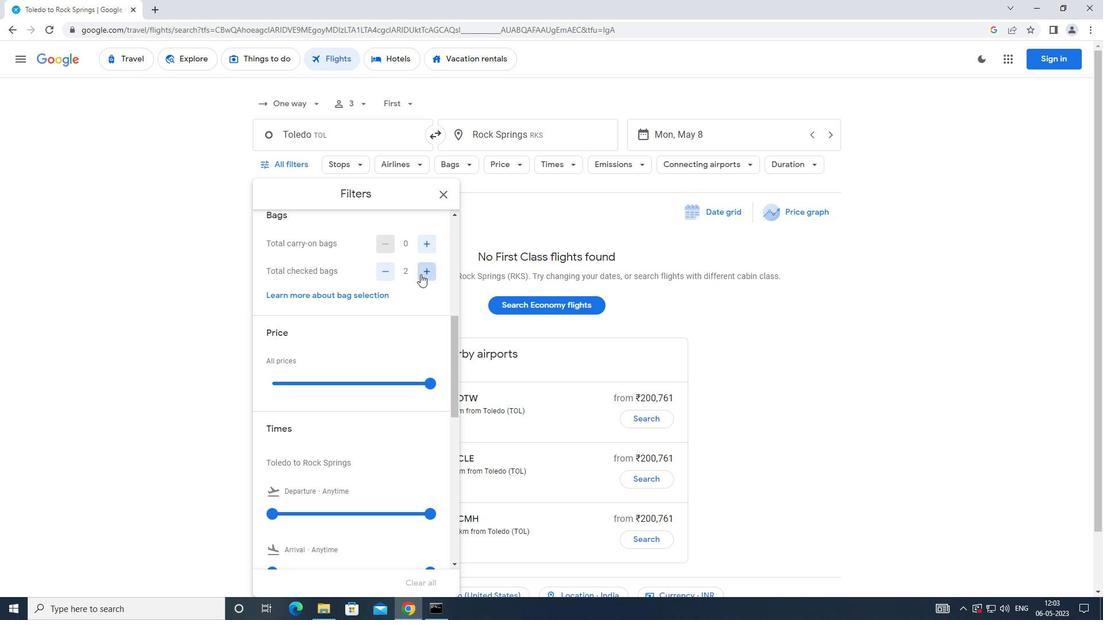 
Action: Mouse pressed left at (420, 274)
Screenshot: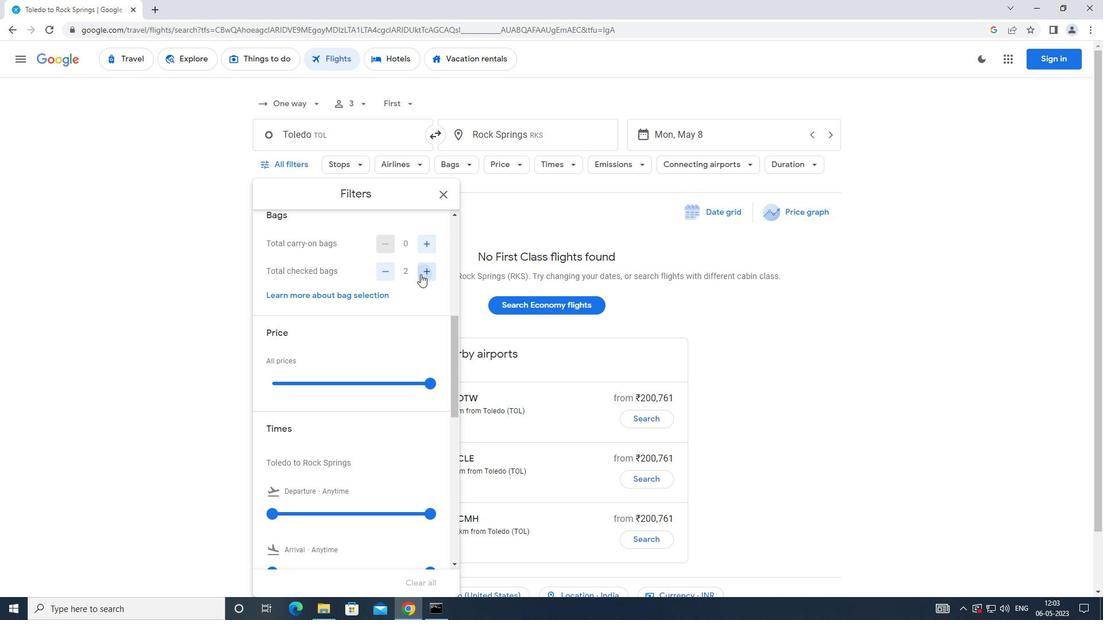 
Action: Mouse moved to (421, 274)
Screenshot: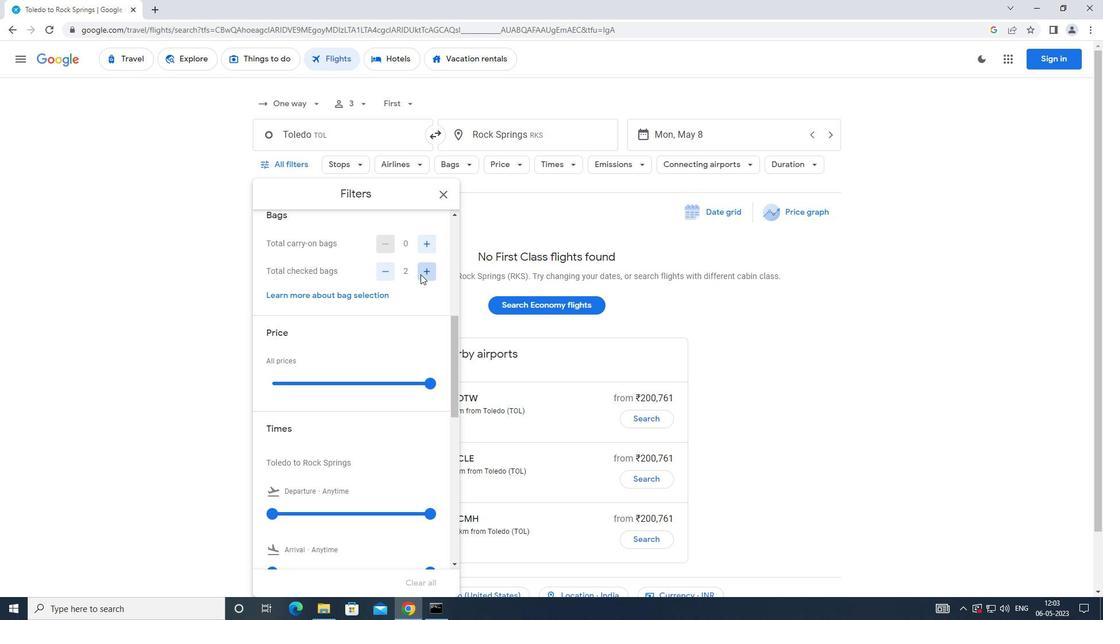 
Action: Mouse pressed left at (421, 274)
Screenshot: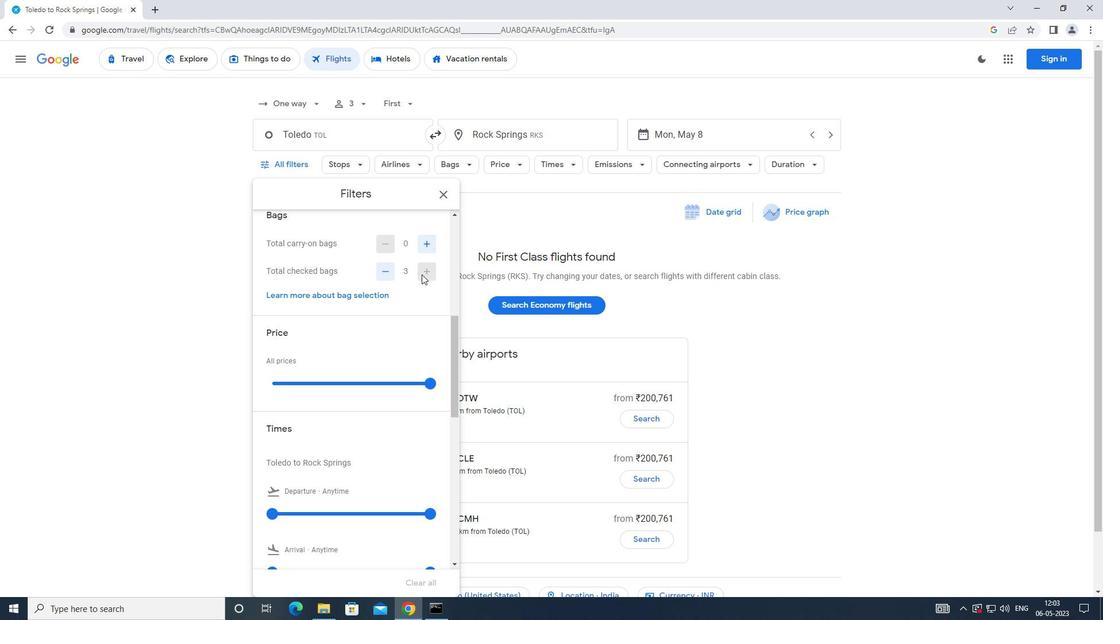 
Action: Mouse pressed left at (421, 274)
Screenshot: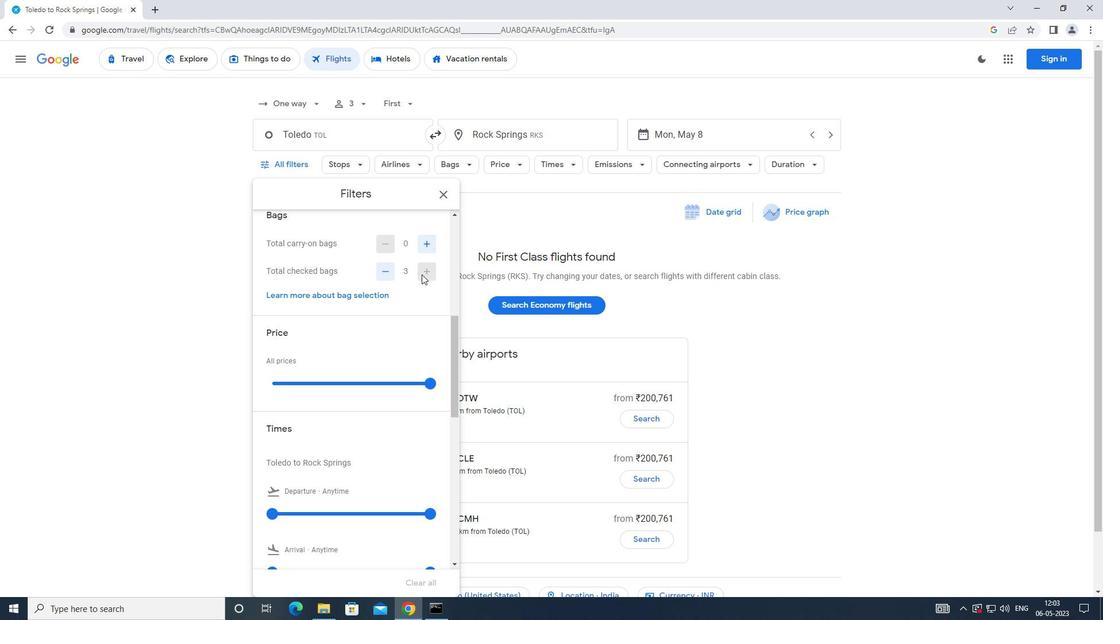 
Action: Mouse pressed left at (421, 274)
Screenshot: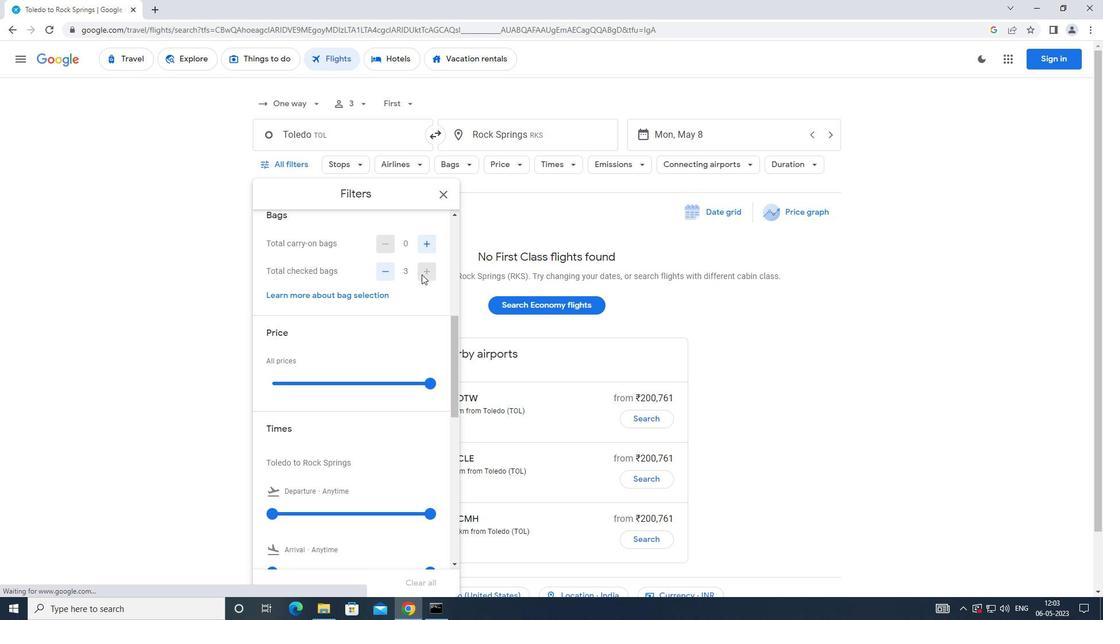 
Action: Mouse moved to (410, 258)
Screenshot: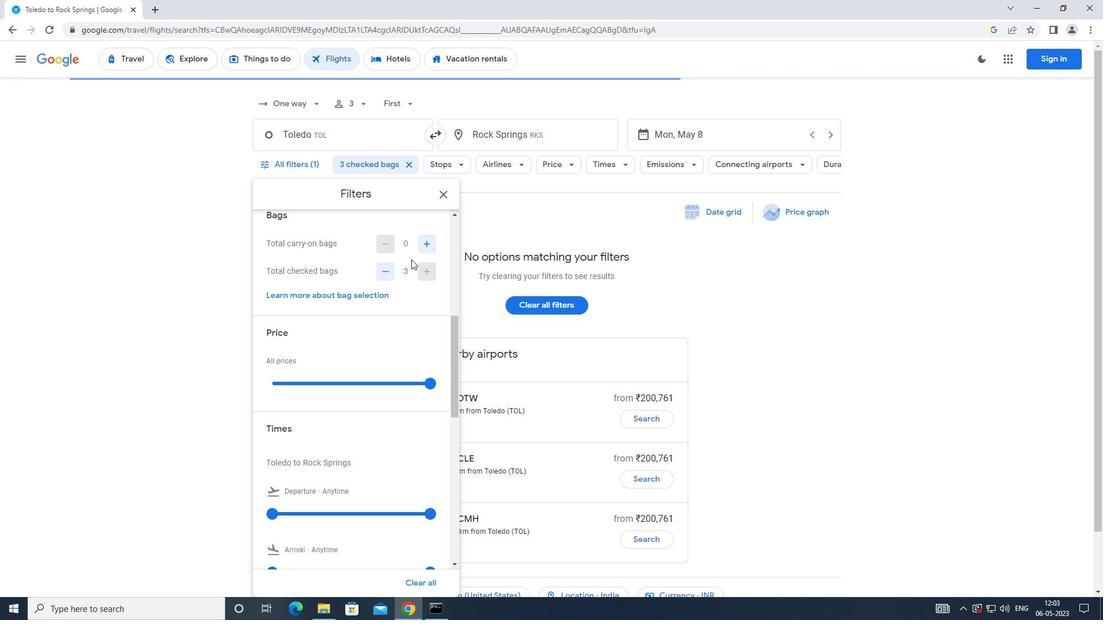 
Action: Mouse scrolled (410, 259) with delta (0, 0)
Screenshot: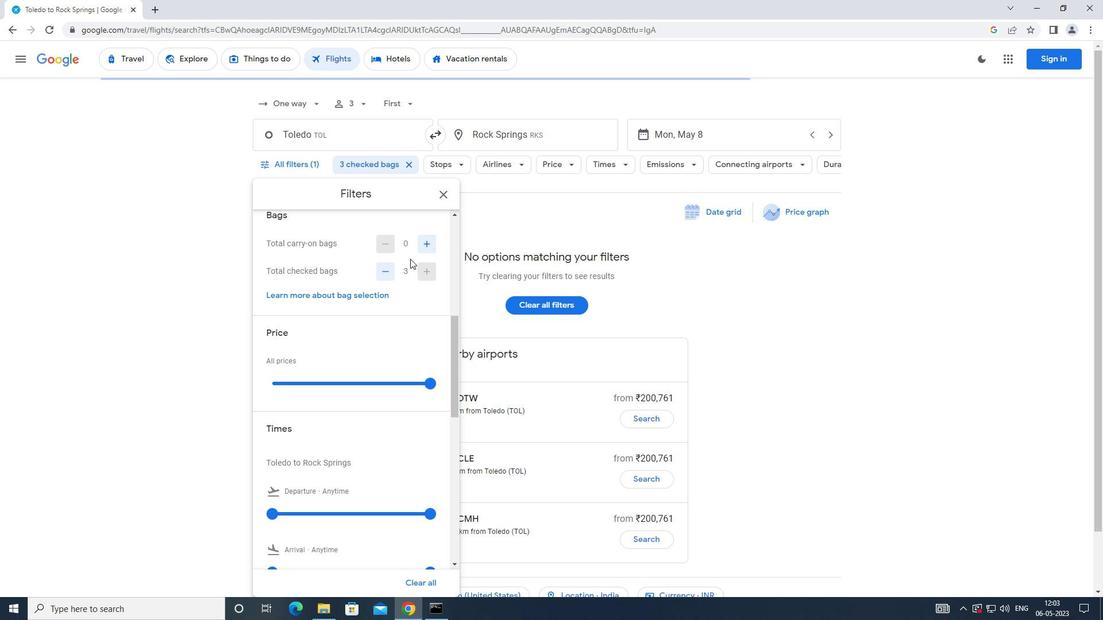 
Action: Mouse scrolled (410, 259) with delta (0, 0)
Screenshot: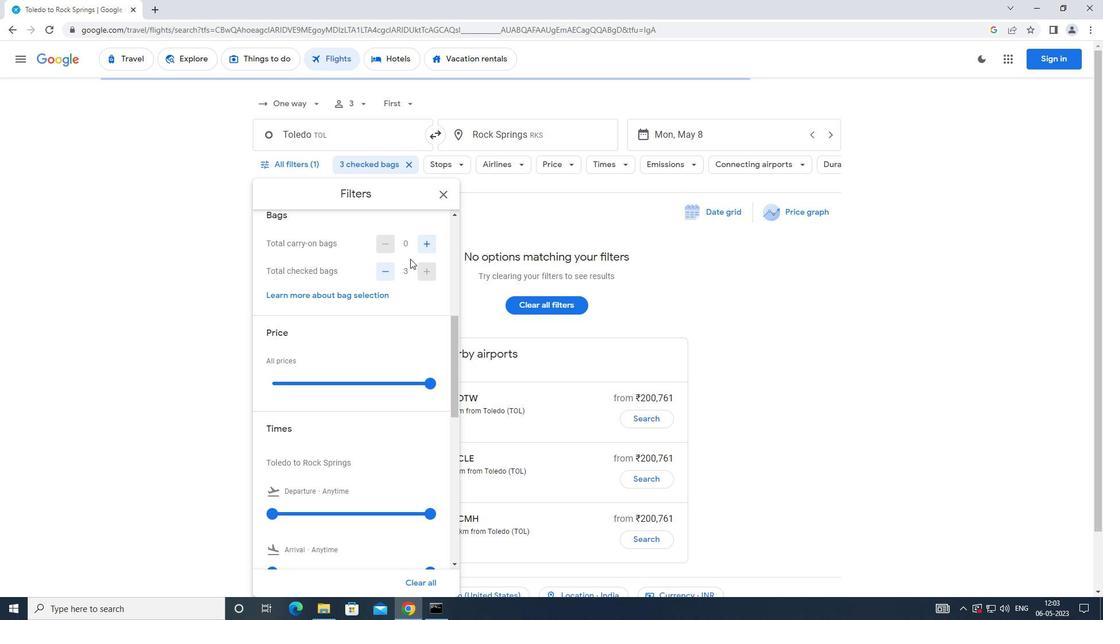 
Action: Mouse scrolled (410, 259) with delta (0, 0)
Screenshot: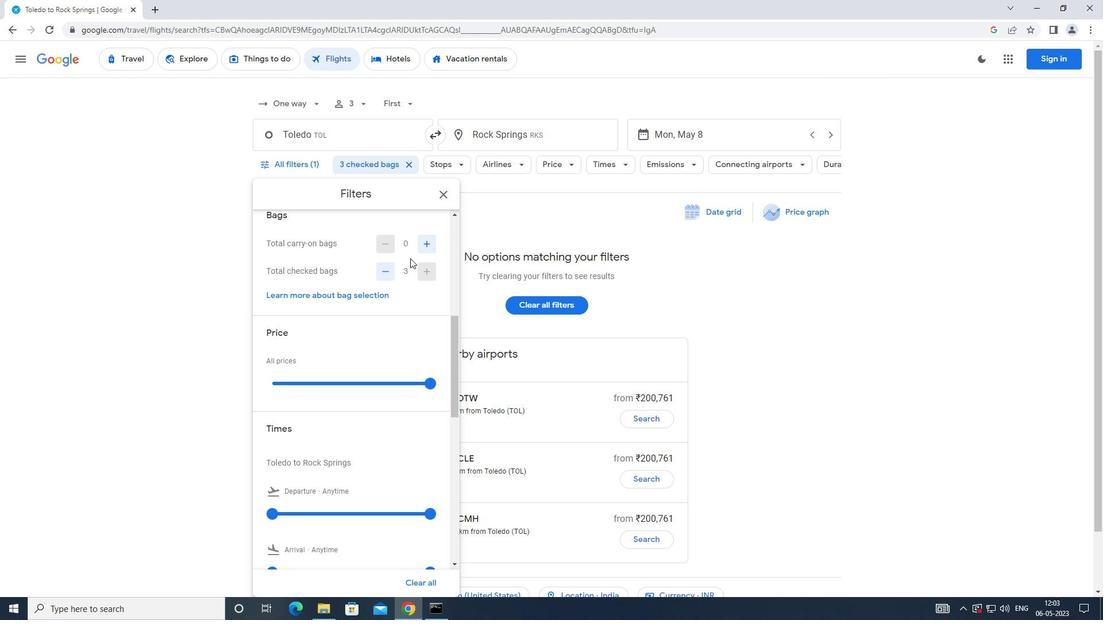 
Action: Mouse moved to (420, 237)
Screenshot: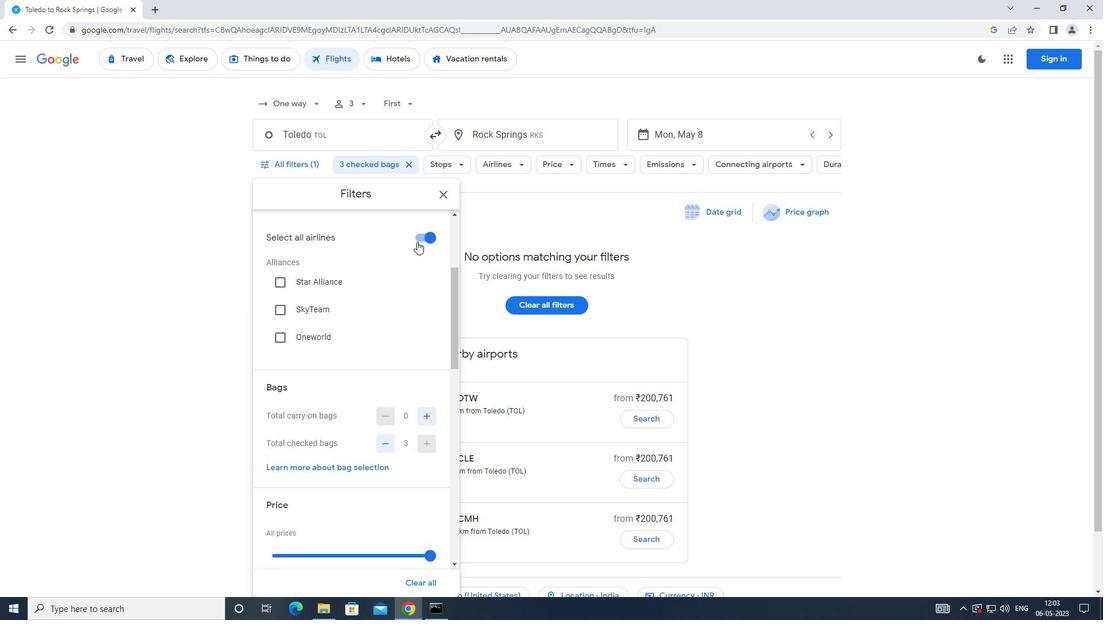 
Action: Mouse pressed left at (420, 237)
Screenshot: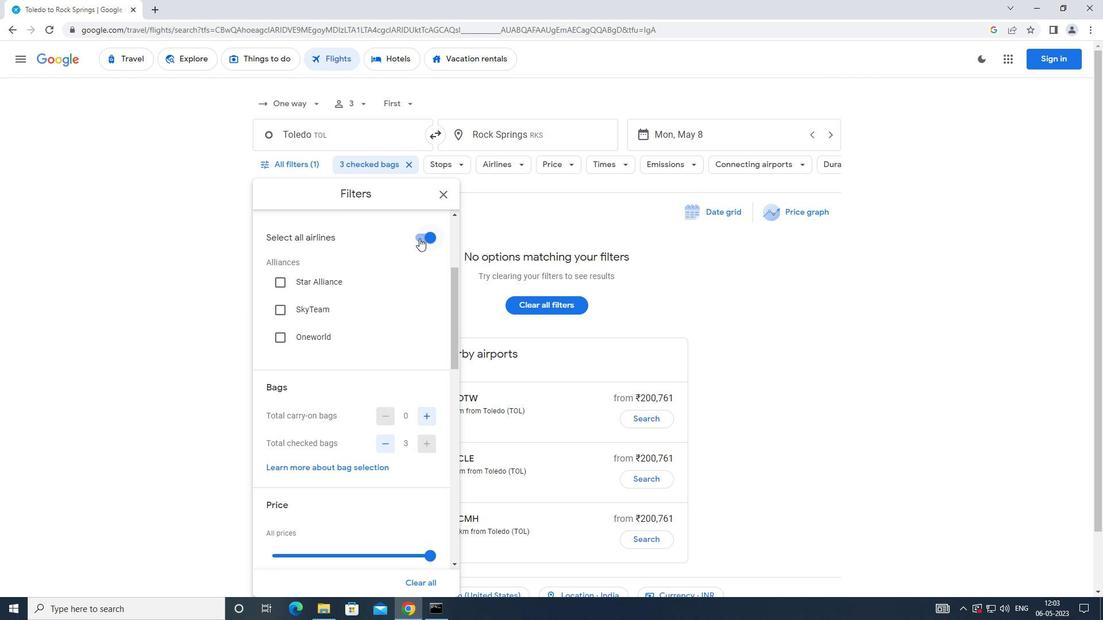 
Action: Mouse moved to (397, 260)
Screenshot: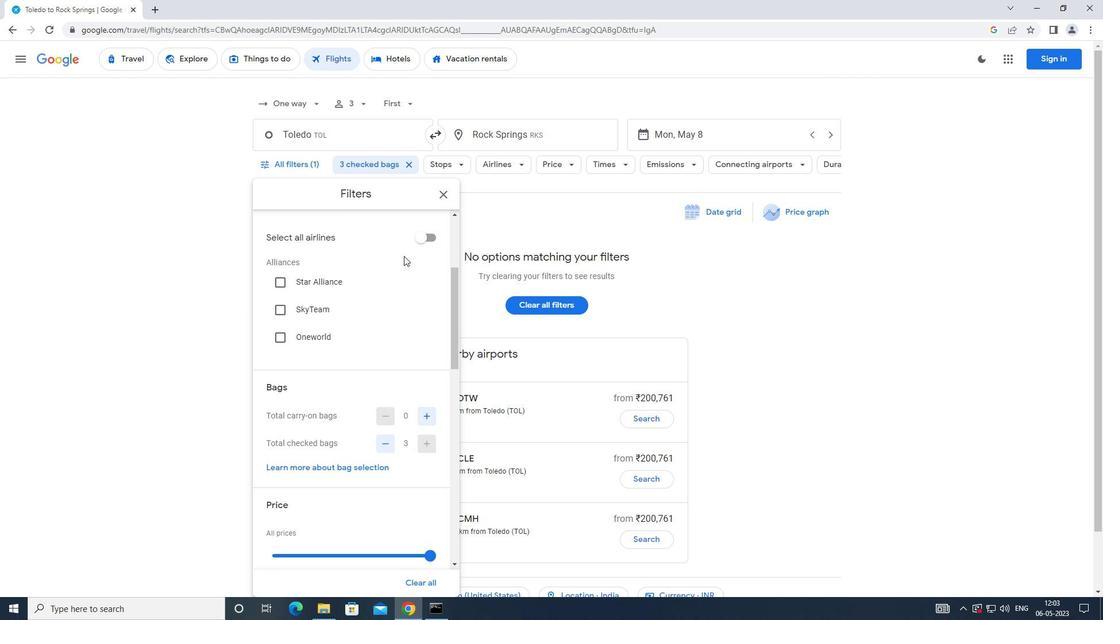 
Action: Mouse scrolled (397, 259) with delta (0, 0)
Screenshot: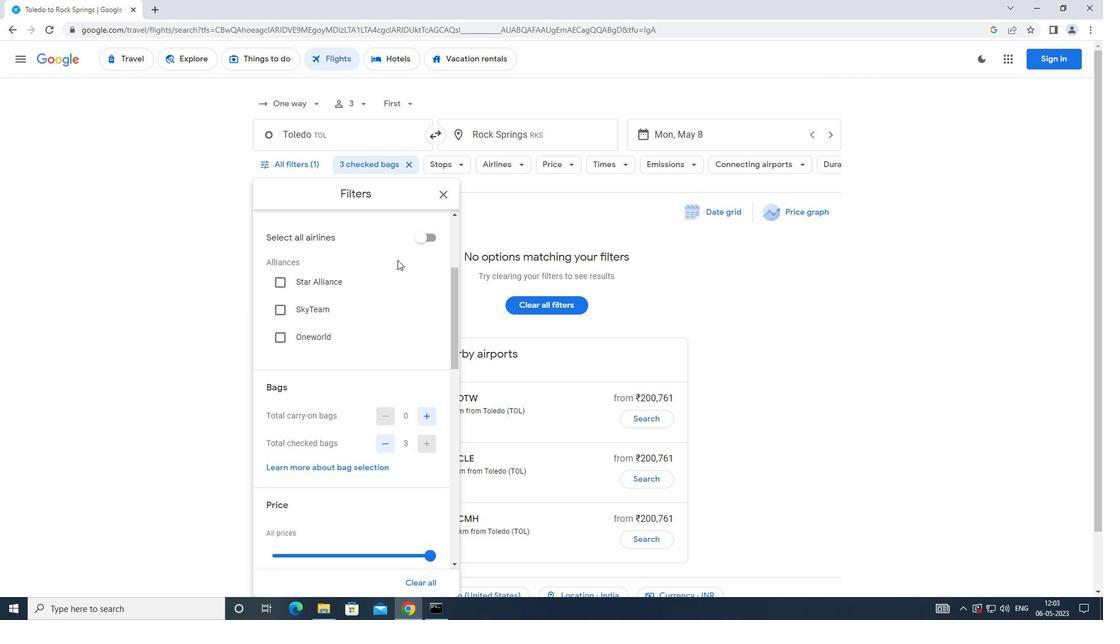 
Action: Mouse scrolled (397, 259) with delta (0, 0)
Screenshot: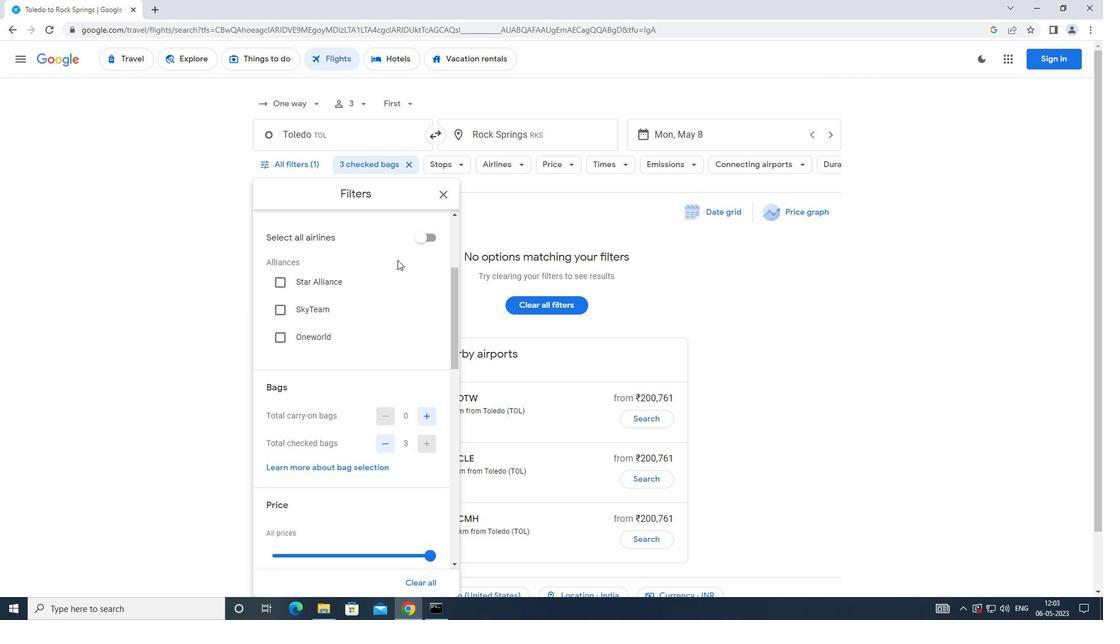 
Action: Mouse scrolled (397, 259) with delta (0, 0)
Screenshot: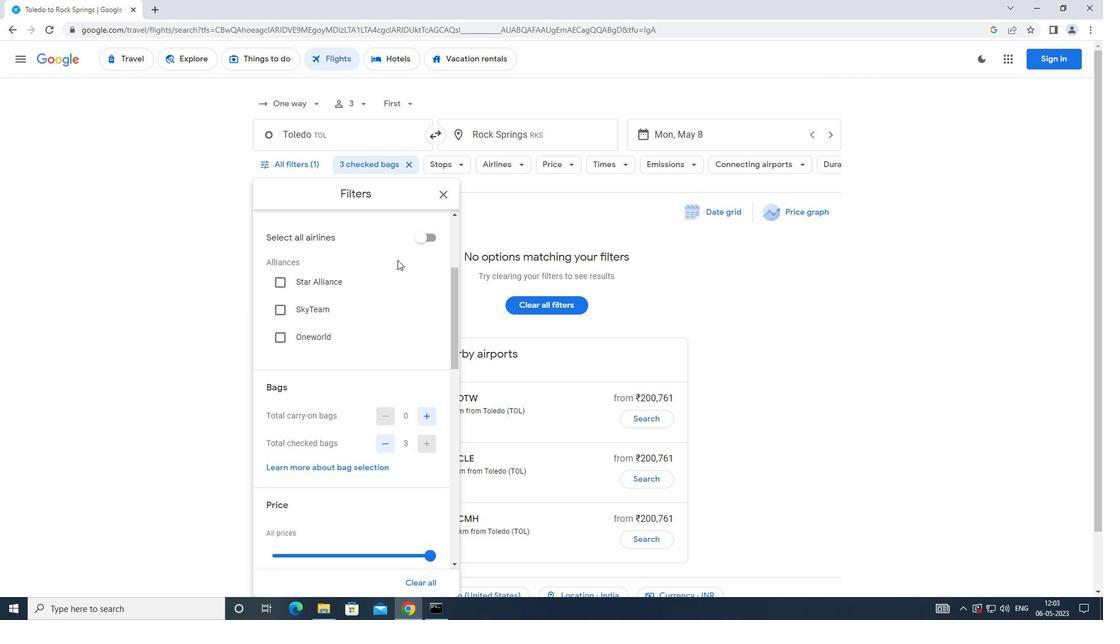 
Action: Mouse moved to (394, 259)
Screenshot: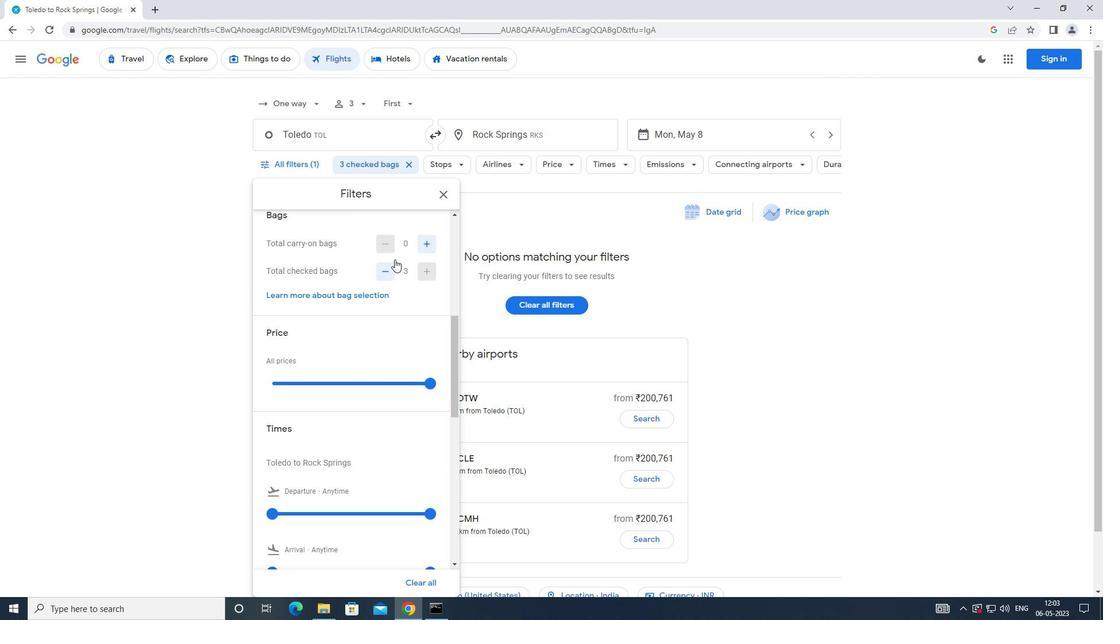 
Action: Mouse scrolled (394, 258) with delta (0, 0)
Screenshot: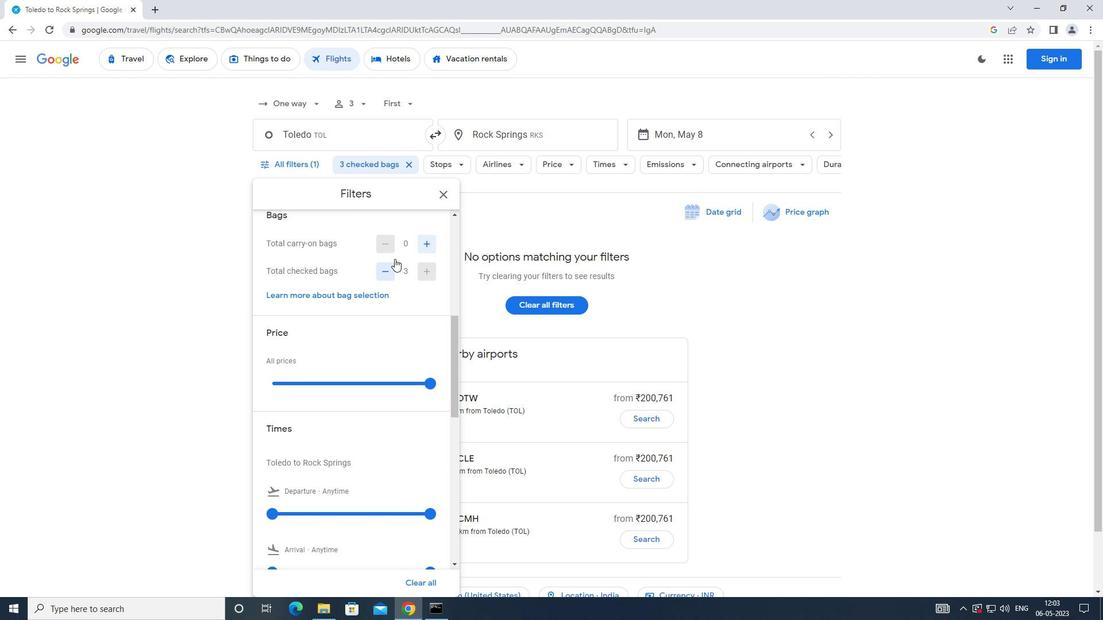 
Action: Mouse scrolled (394, 258) with delta (0, 0)
Screenshot: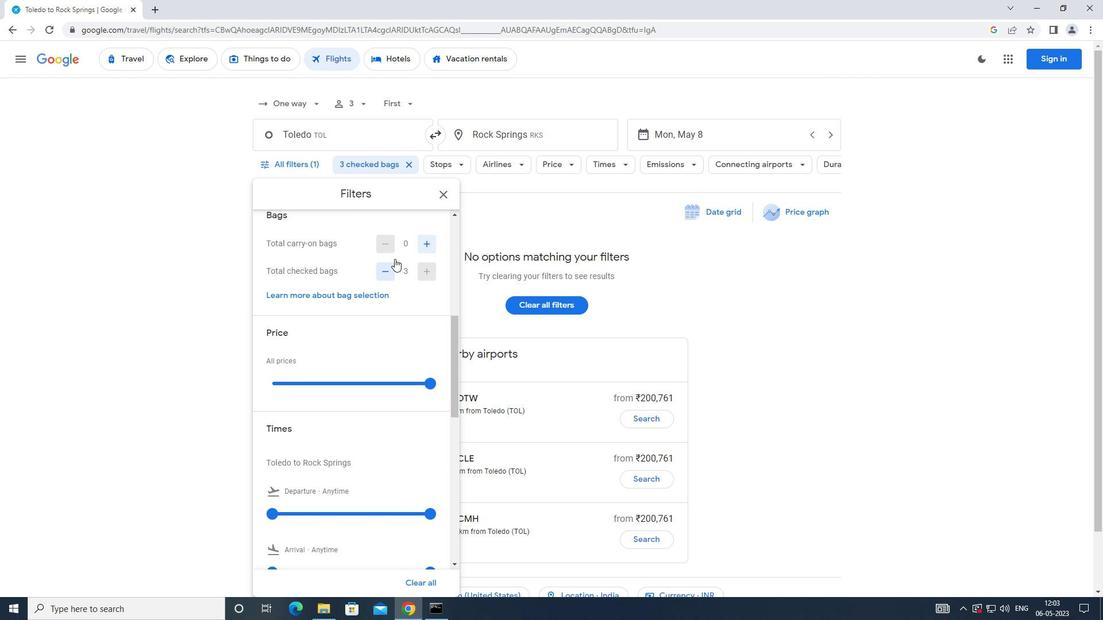 
Action: Mouse moved to (429, 266)
Screenshot: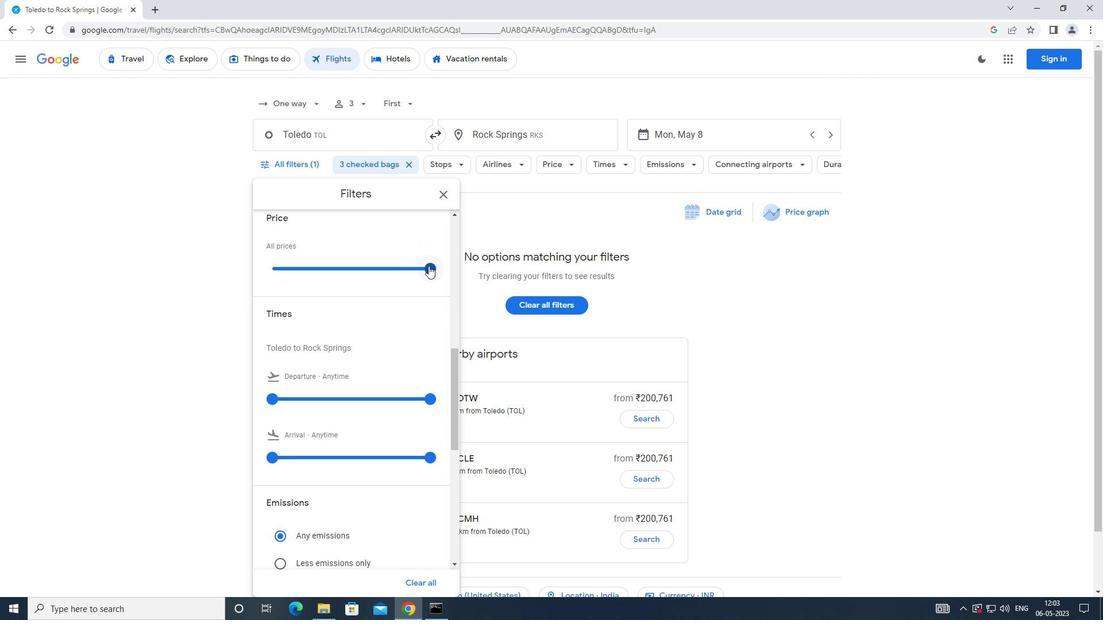 
Action: Mouse pressed left at (429, 266)
Screenshot: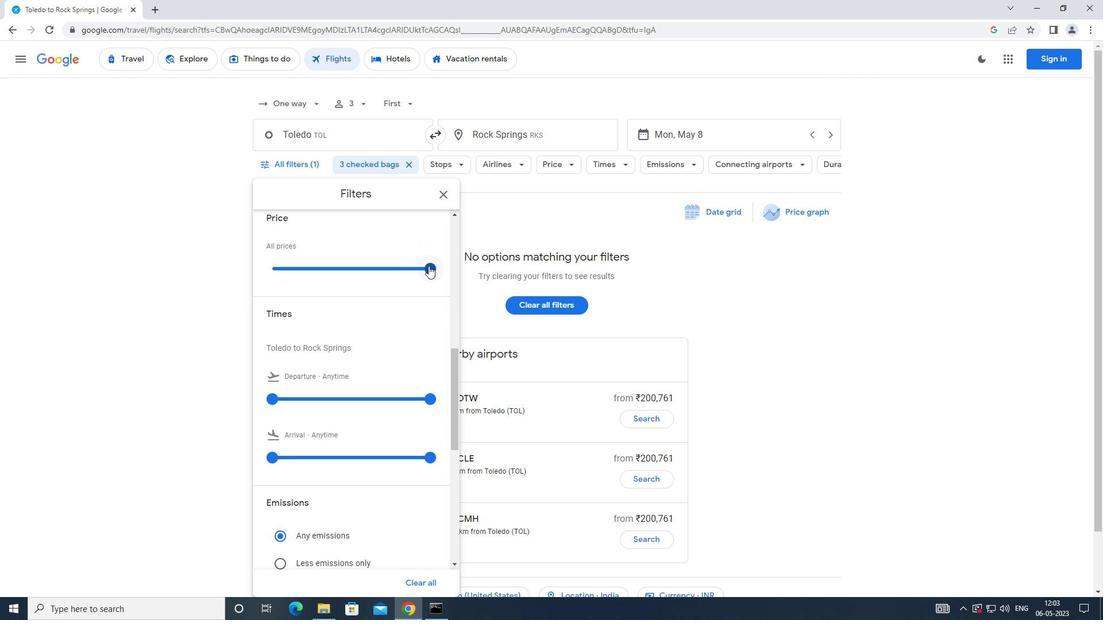 
Action: Mouse moved to (383, 261)
Screenshot: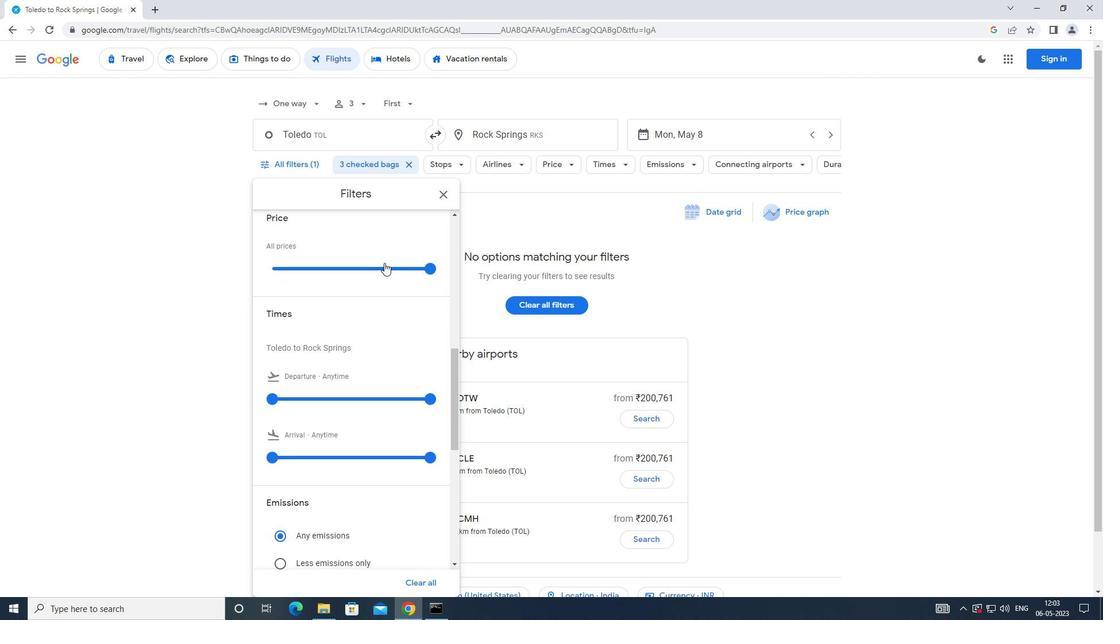 
Action: Mouse scrolled (383, 260) with delta (0, 0)
Screenshot: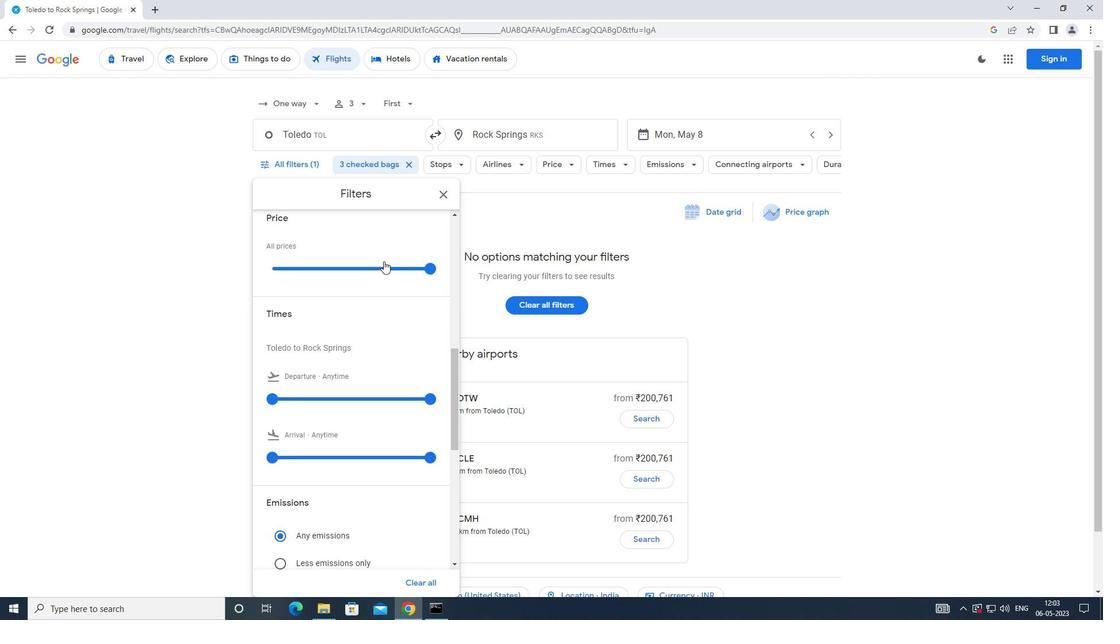 
Action: Mouse scrolled (383, 260) with delta (0, 0)
Screenshot: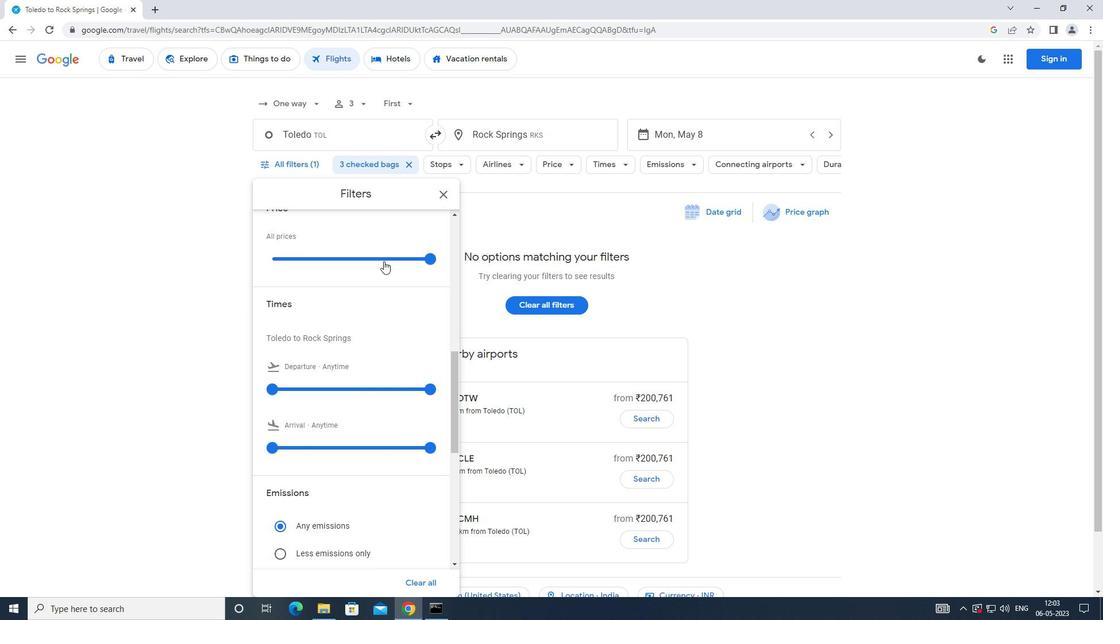 
Action: Mouse moved to (271, 282)
Screenshot: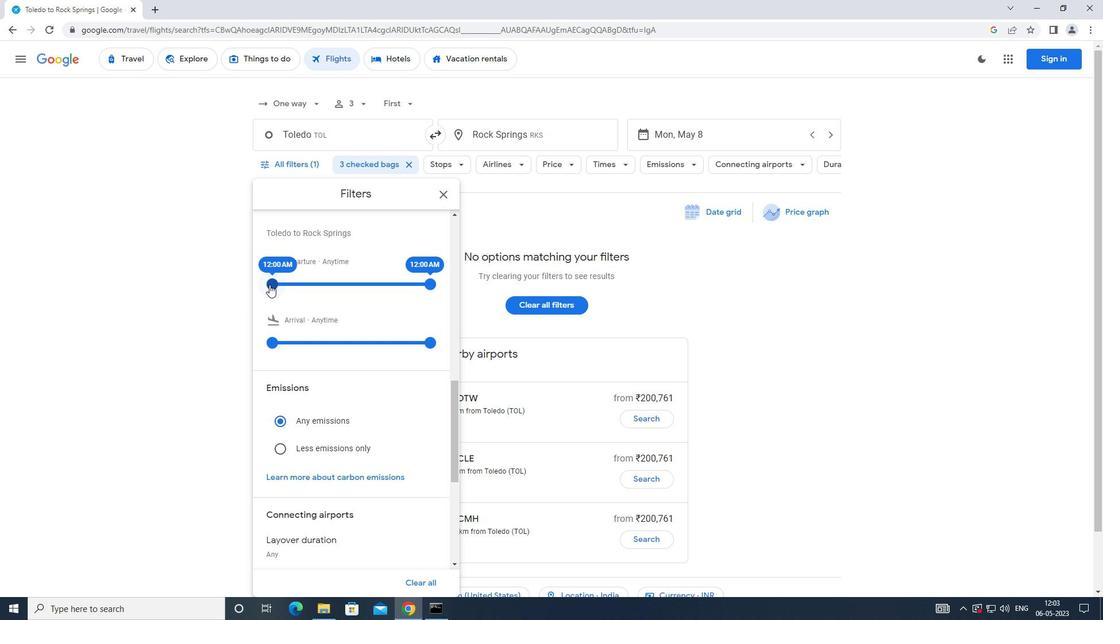 
Action: Mouse pressed left at (271, 282)
Screenshot: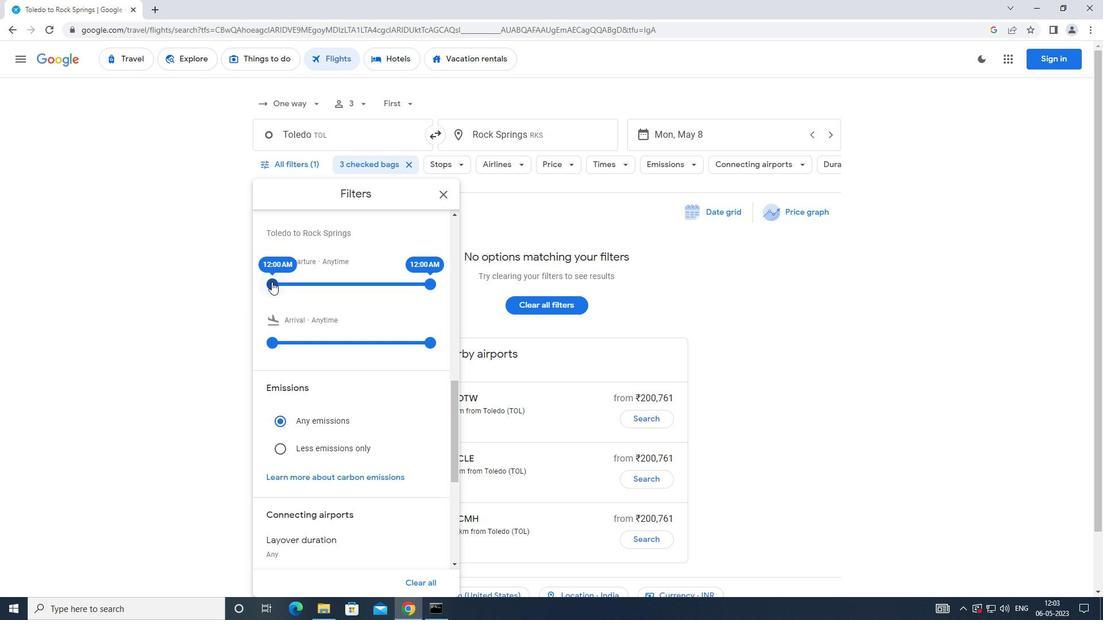 
Action: Mouse moved to (387, 254)
Screenshot: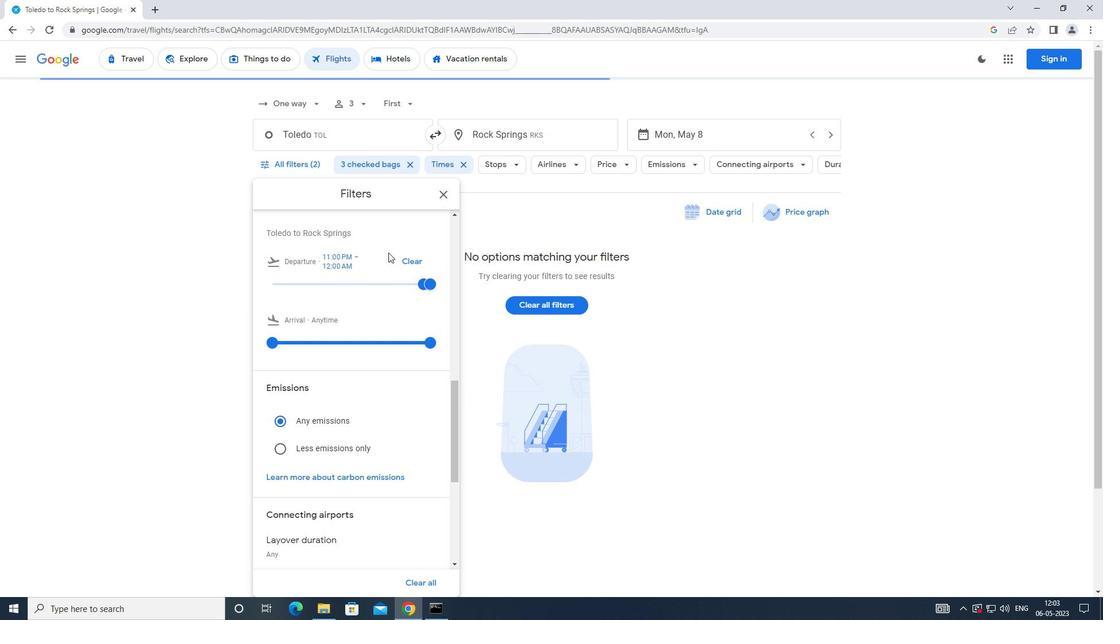 
Action: Key pressed <Key.f8>
Screenshot: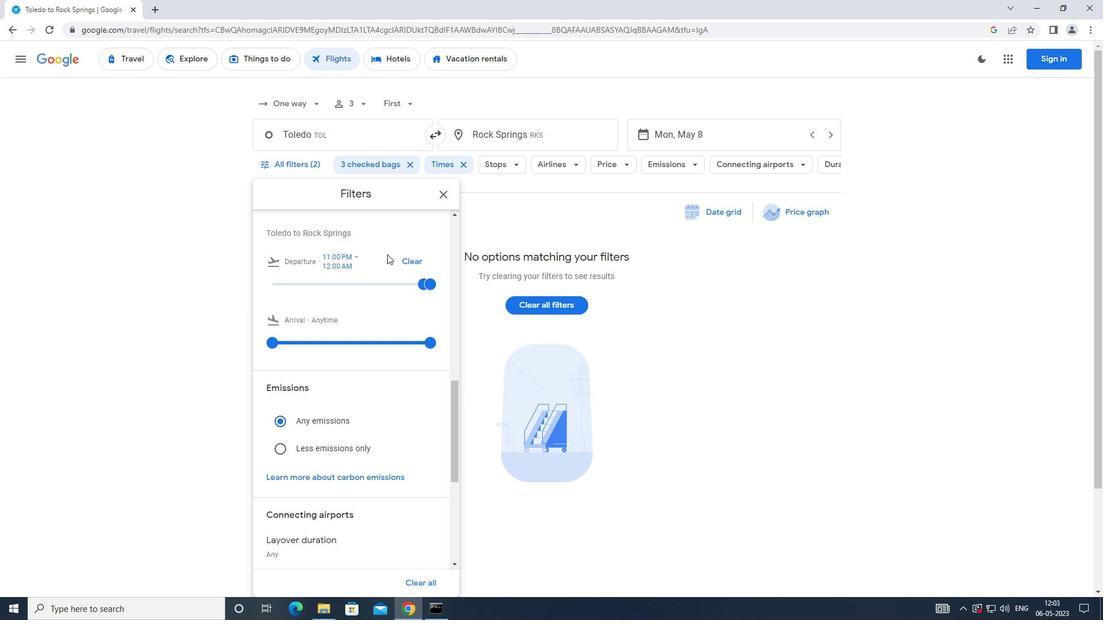 
